 Task: Look for space in Valle Hermoso, Mexico from 10th July, 2023 to 25th July, 2023 for 3 adults, 1 child in price range Rs.15000 to Rs.25000. Place can be shared room with 2 bedrooms having 3 beds and 2 bathrooms. Property type can be house, flat, guest house. Amenities needed are: wifi, TV, free parkinig on premises, gym, breakfast. Booking option can be shelf check-in. Required host language is English.
Action: Mouse moved to (412, 86)
Screenshot: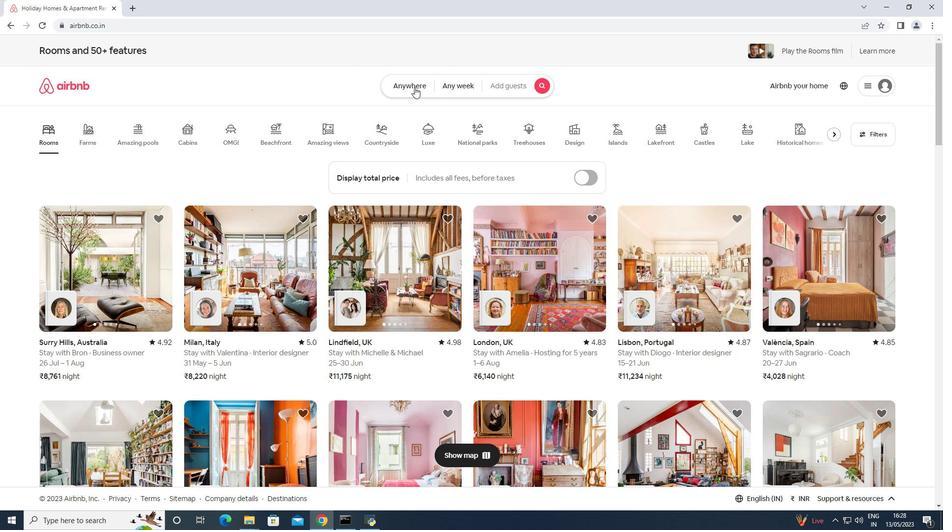 
Action: Mouse pressed left at (412, 86)
Screenshot: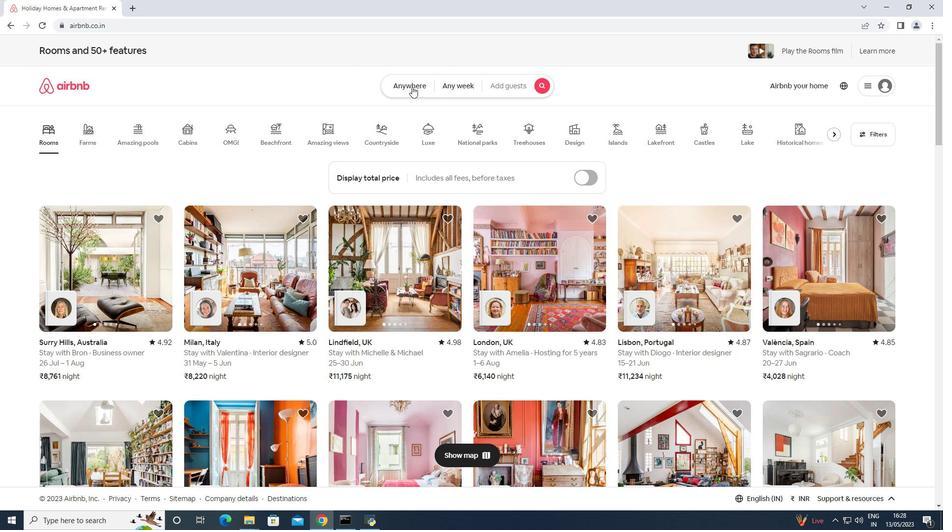 
Action: Mouse moved to (378, 126)
Screenshot: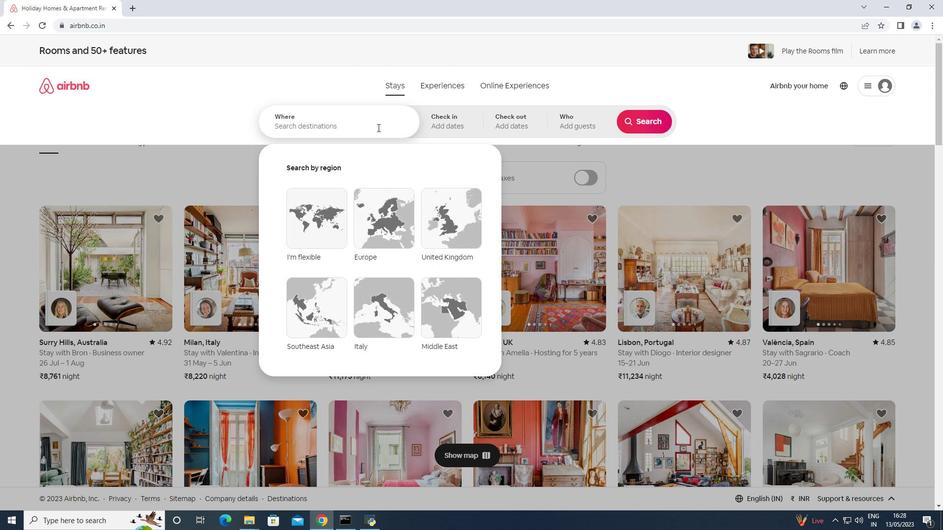 
Action: Mouse pressed left at (378, 126)
Screenshot: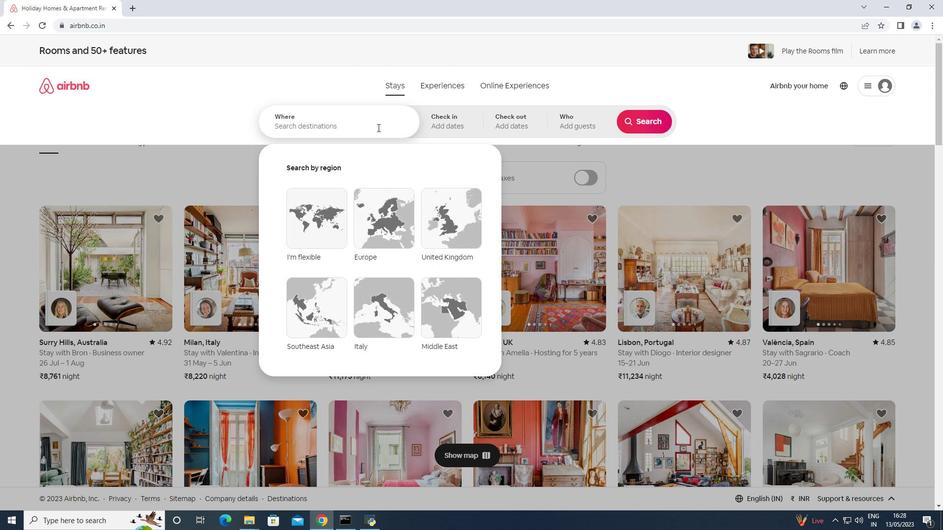 
Action: Key pressed <Key.shift>Valle<Key.space><Key.shift>Hermoso,<Key.space><Key.shift>Mexico<Key.enter>
Screenshot: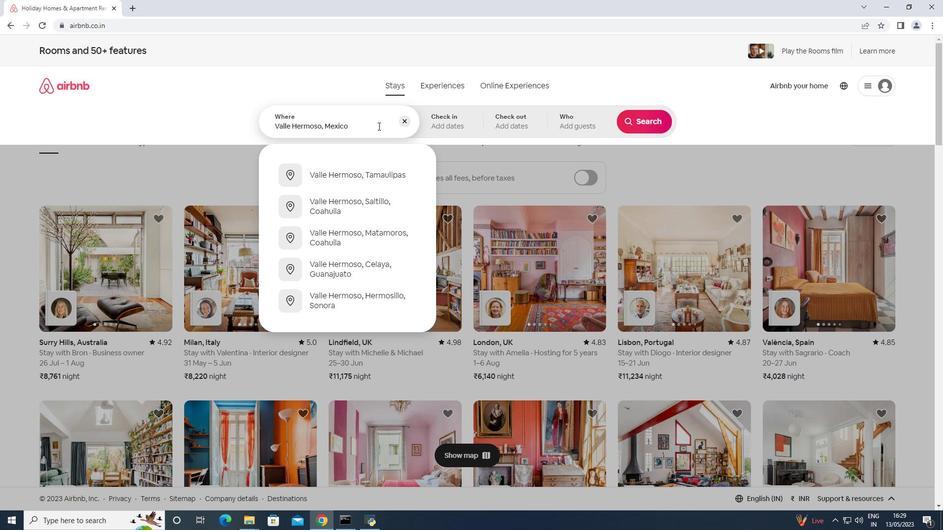 
Action: Mouse moved to (632, 271)
Screenshot: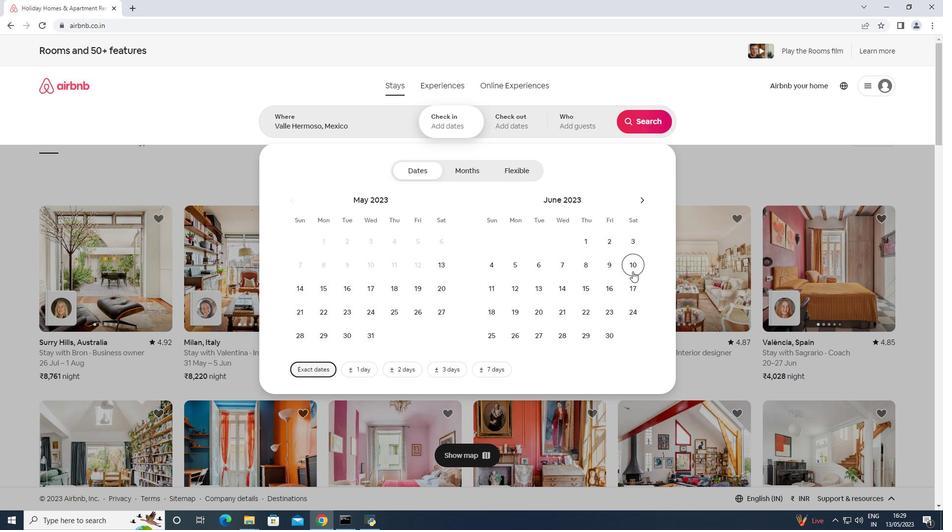 
Action: Mouse pressed left at (632, 271)
Screenshot: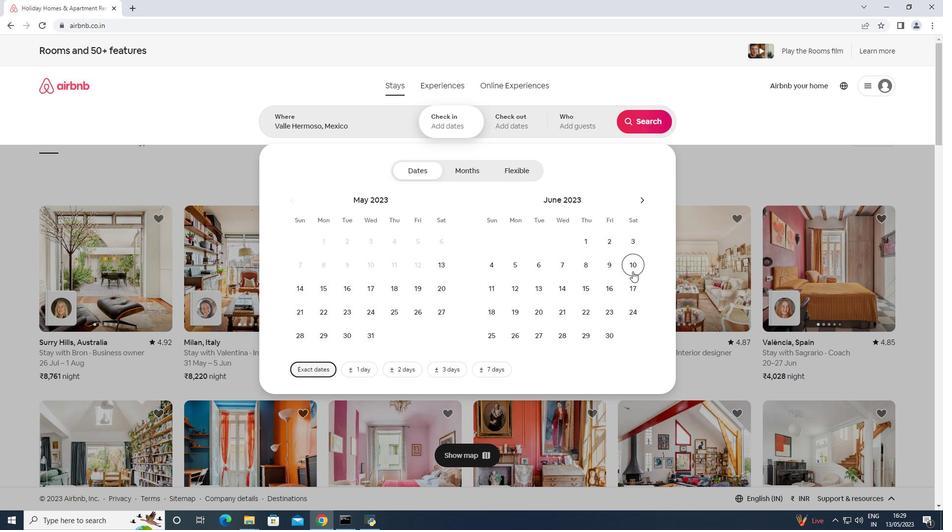 
Action: Mouse moved to (492, 330)
Screenshot: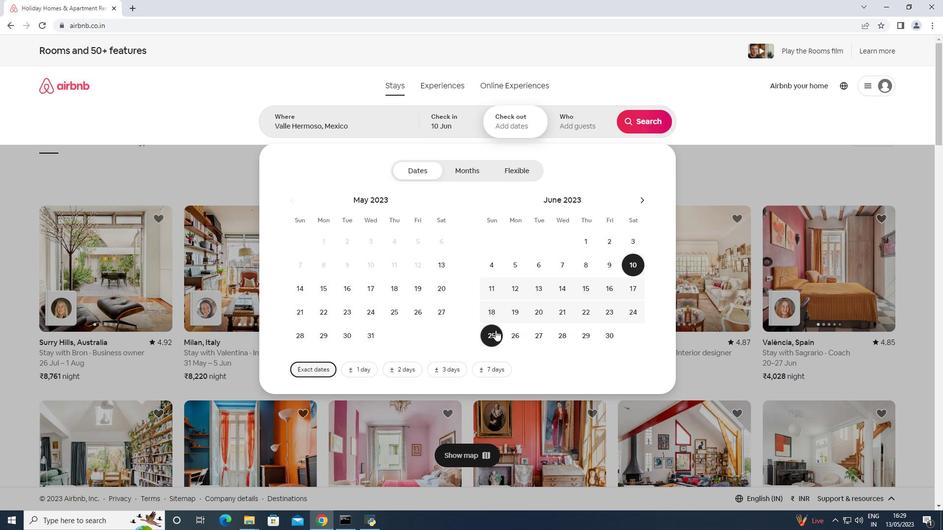 
Action: Mouse pressed left at (492, 330)
Screenshot: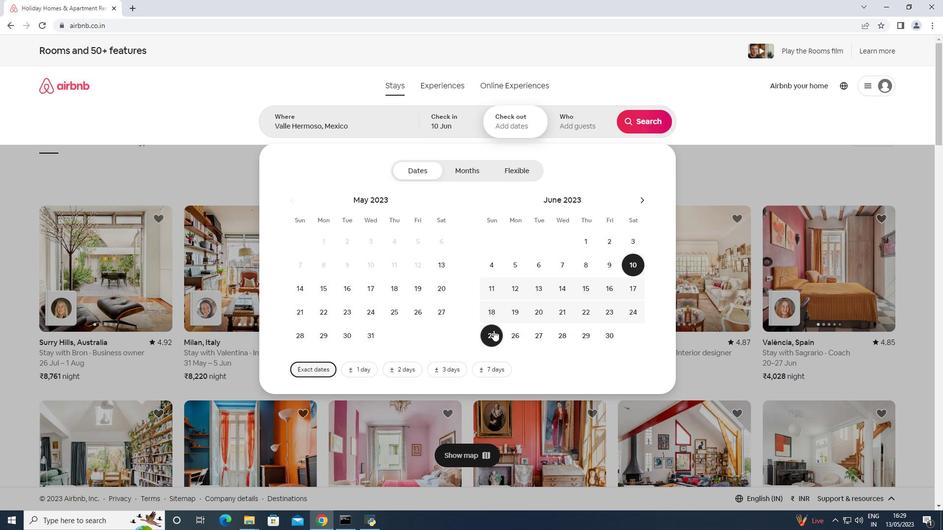 
Action: Mouse moved to (583, 131)
Screenshot: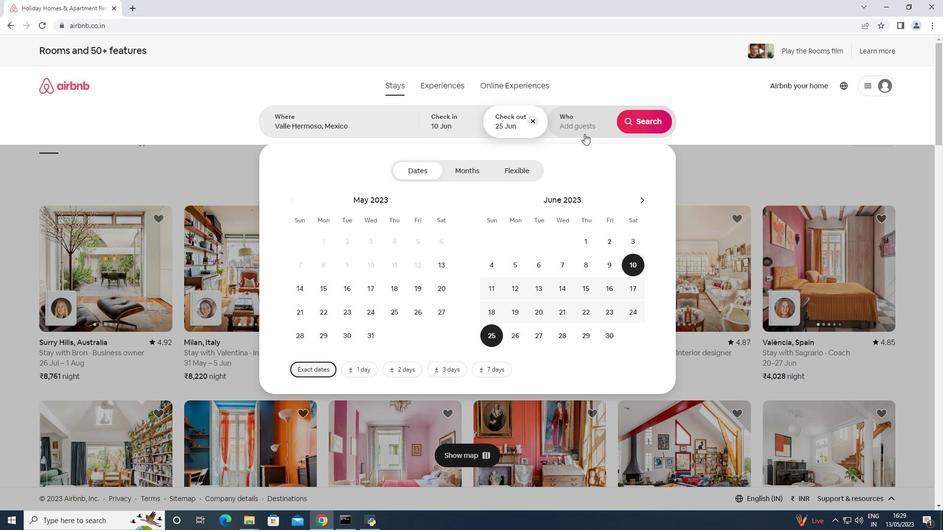 
Action: Mouse pressed left at (583, 131)
Screenshot: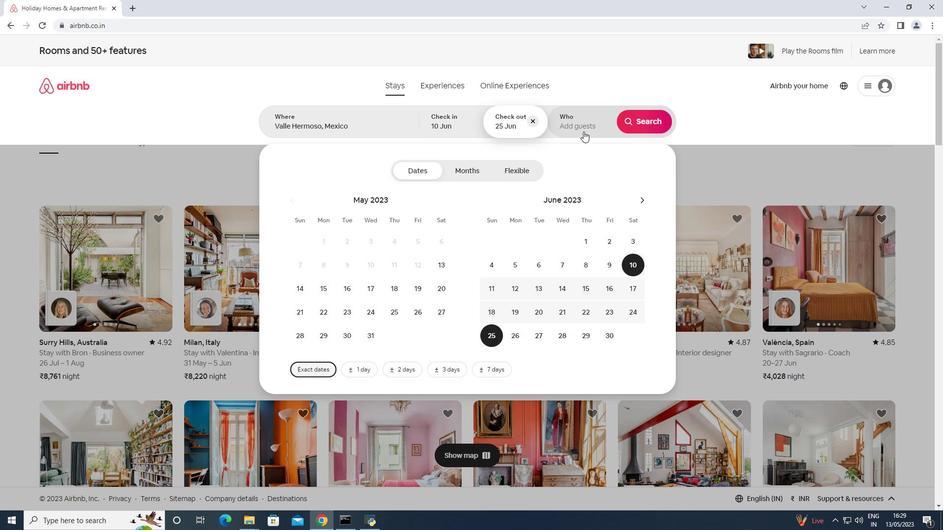 
Action: Mouse moved to (645, 170)
Screenshot: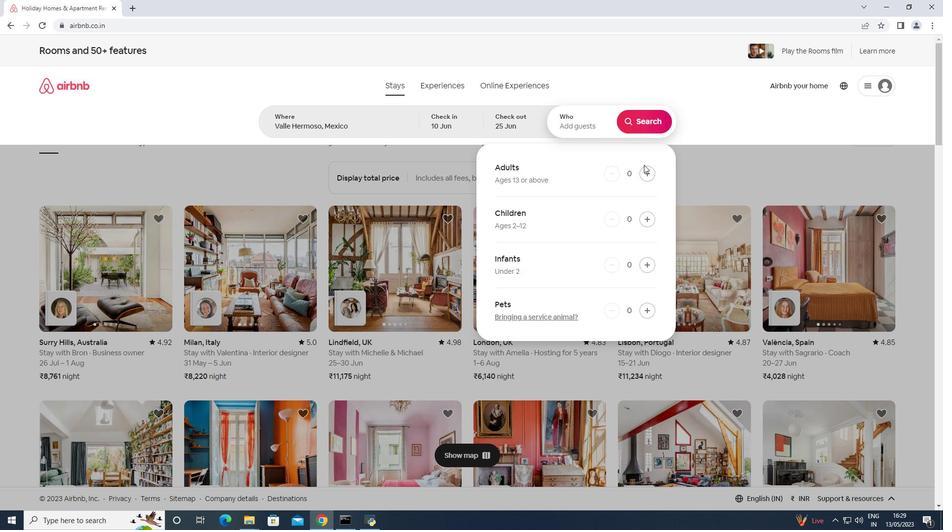 
Action: Mouse pressed left at (645, 170)
Screenshot: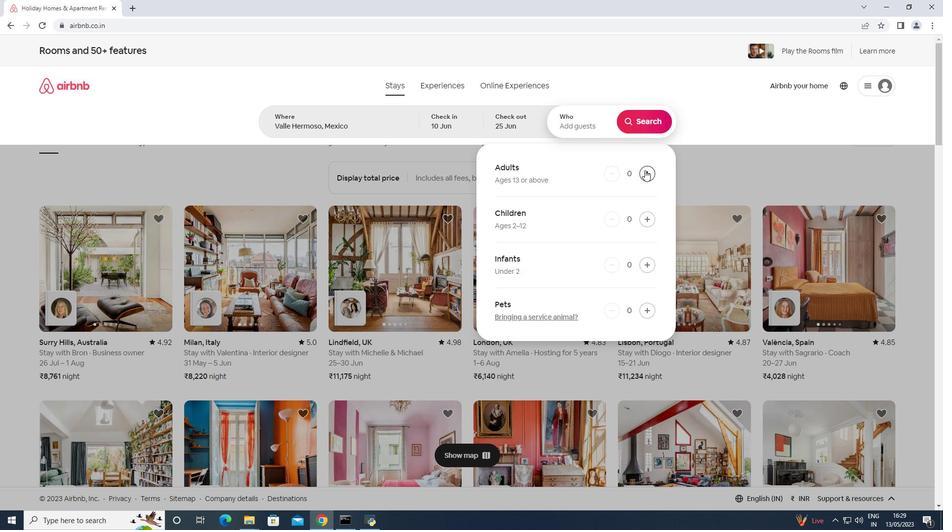
Action: Mouse pressed left at (645, 170)
Screenshot: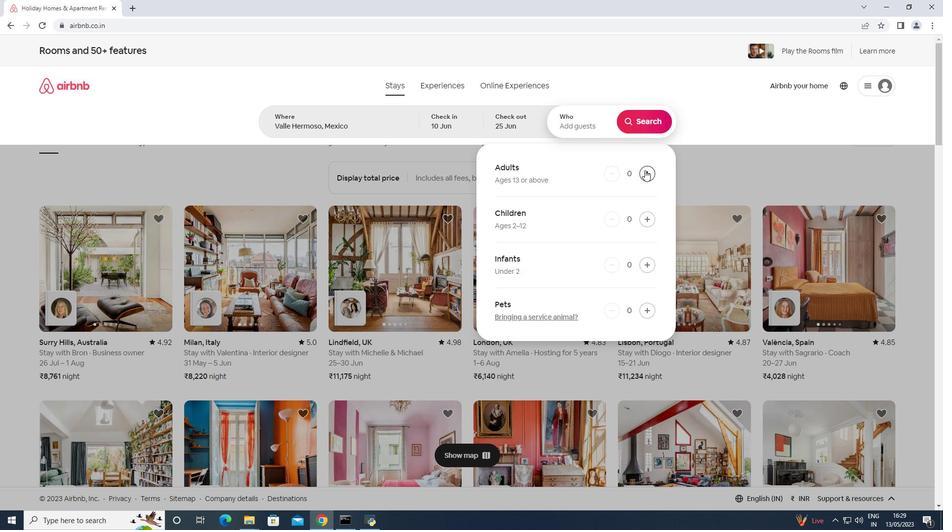 
Action: Mouse pressed left at (645, 170)
Screenshot: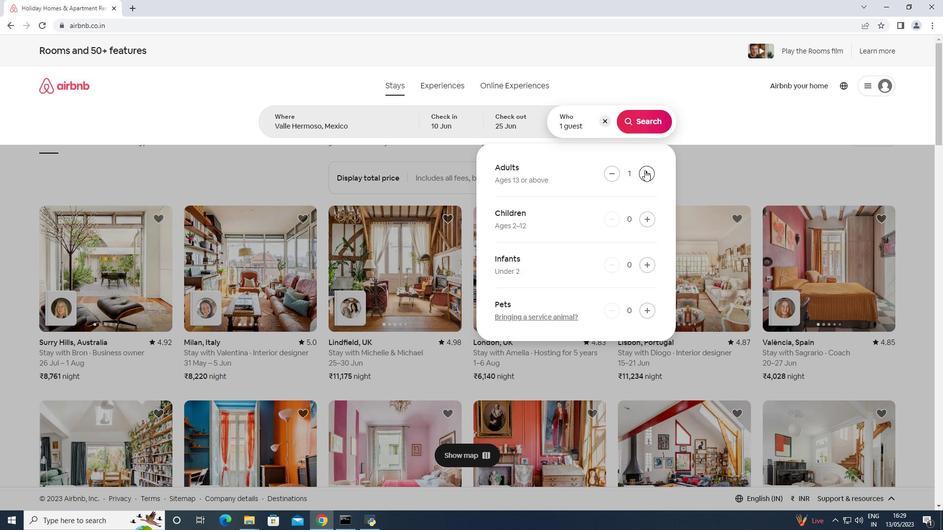 
Action: Mouse moved to (645, 221)
Screenshot: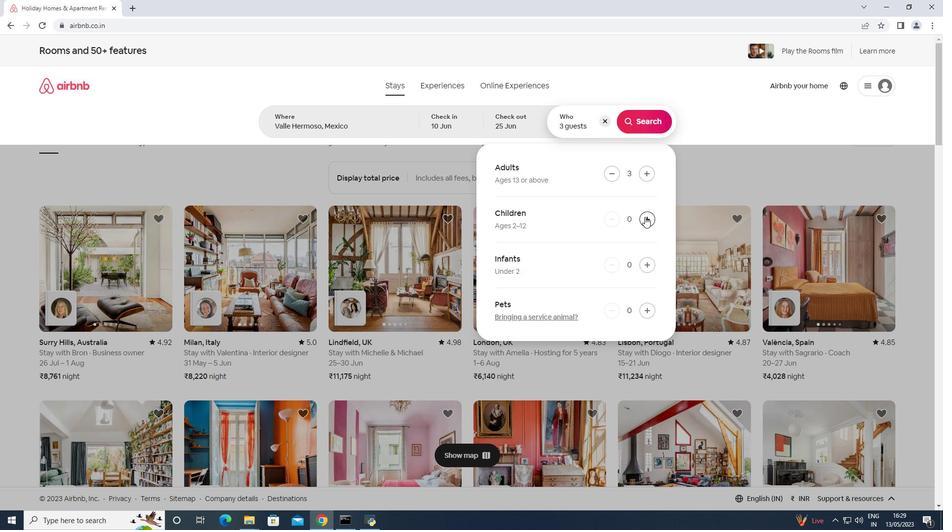 
Action: Mouse pressed left at (645, 221)
Screenshot: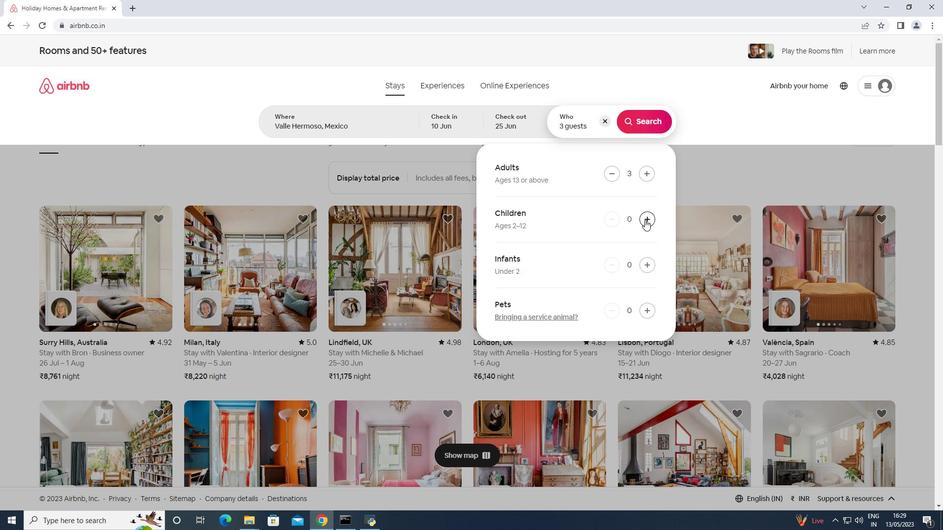 
Action: Mouse moved to (657, 115)
Screenshot: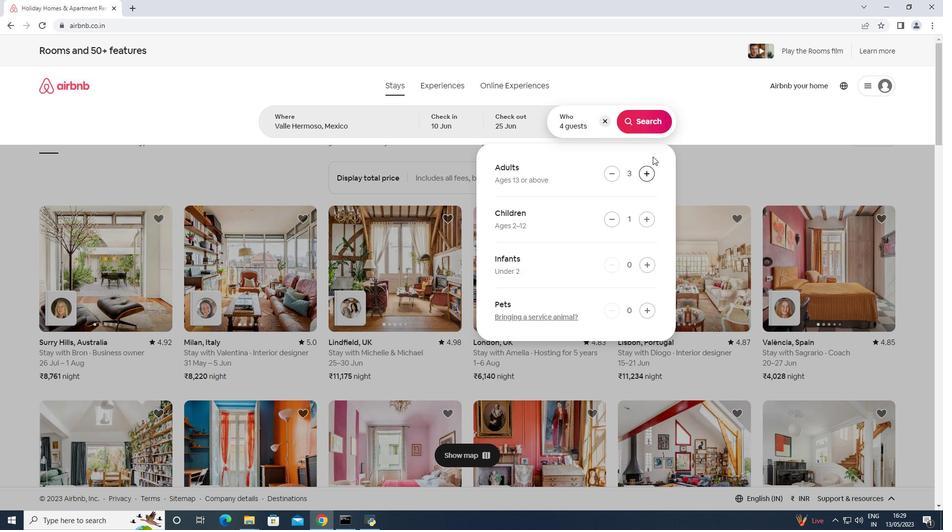 
Action: Mouse pressed left at (657, 115)
Screenshot: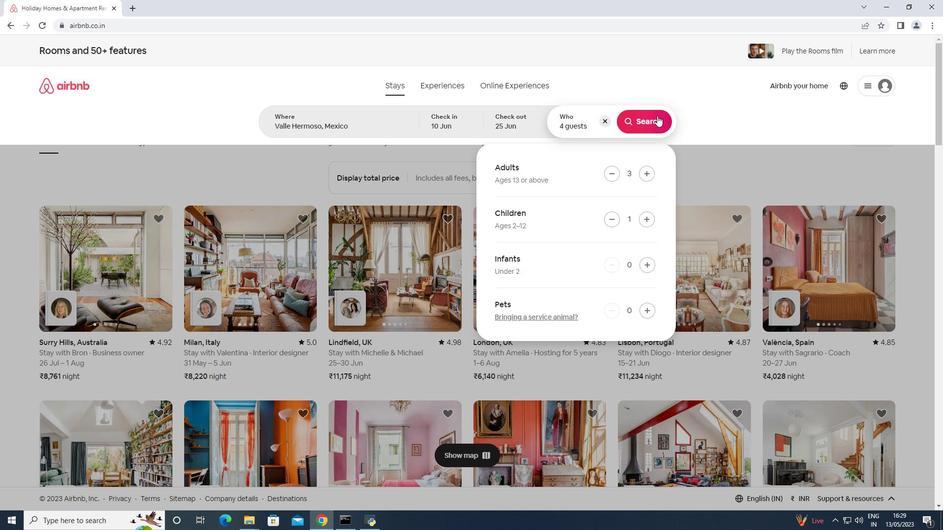 
Action: Mouse moved to (893, 88)
Screenshot: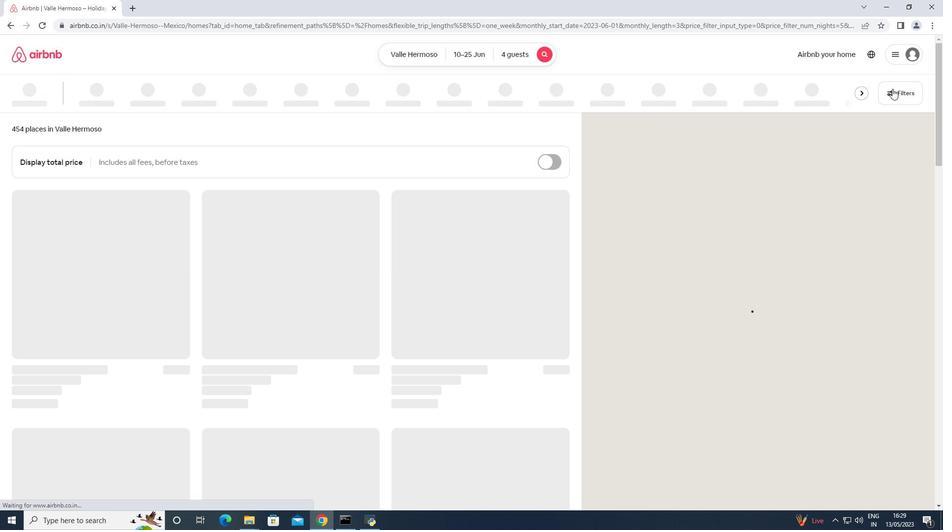 
Action: Mouse pressed left at (893, 88)
Screenshot: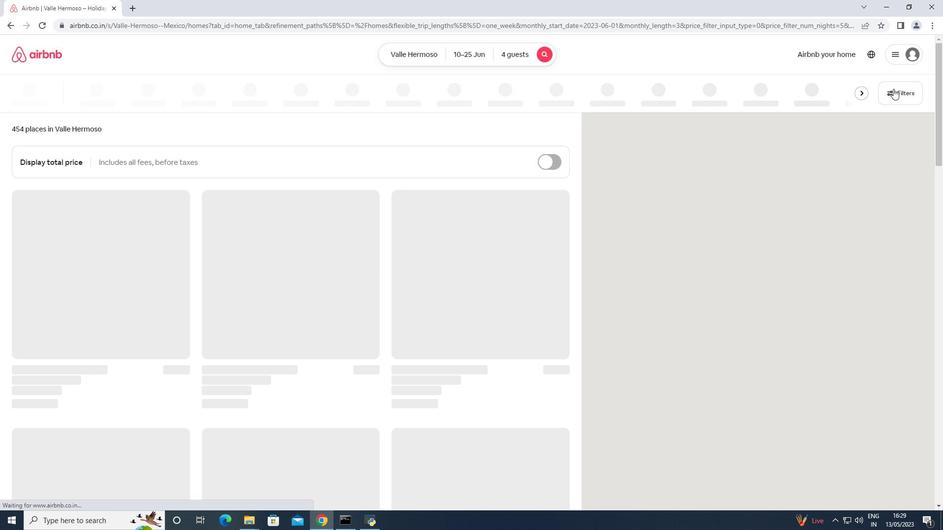 
Action: Mouse moved to (395, 337)
Screenshot: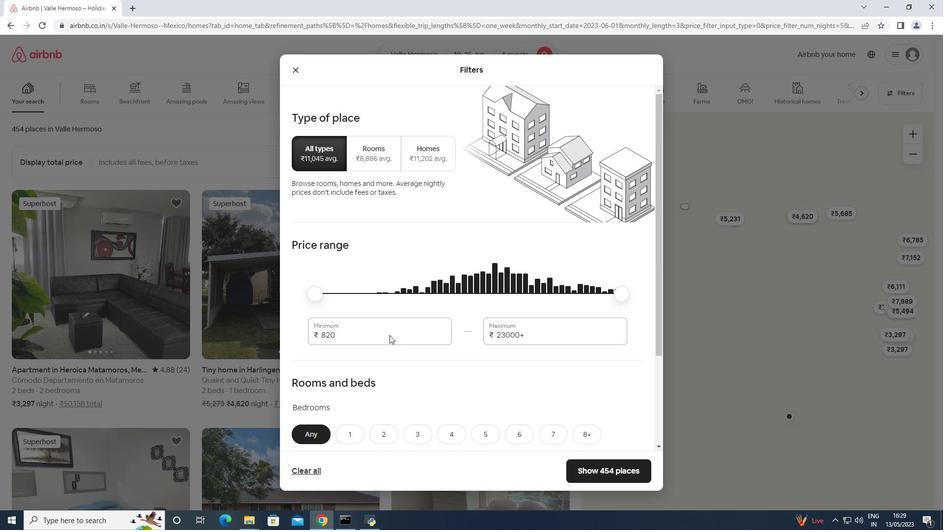 
Action: Mouse pressed left at (395, 337)
Screenshot: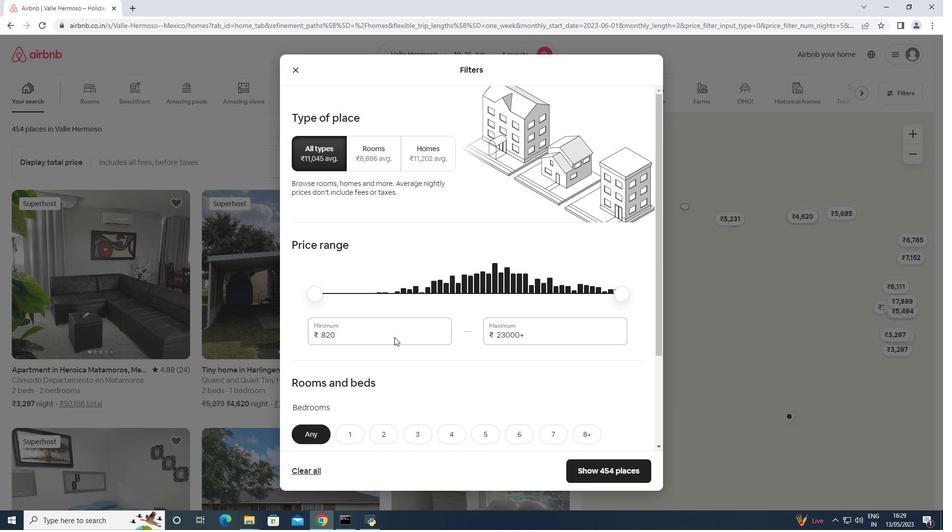 
Action: Mouse pressed left at (395, 337)
Screenshot: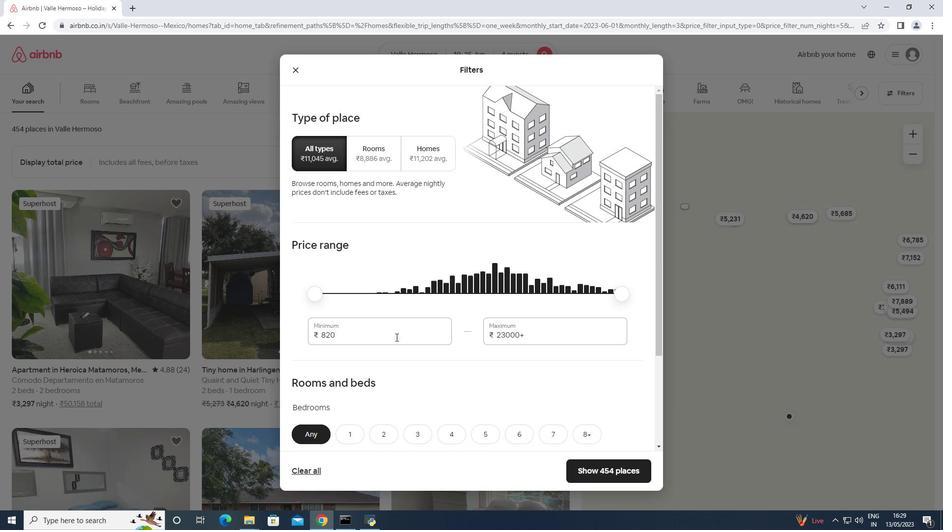 
Action: Mouse moved to (396, 336)
Screenshot: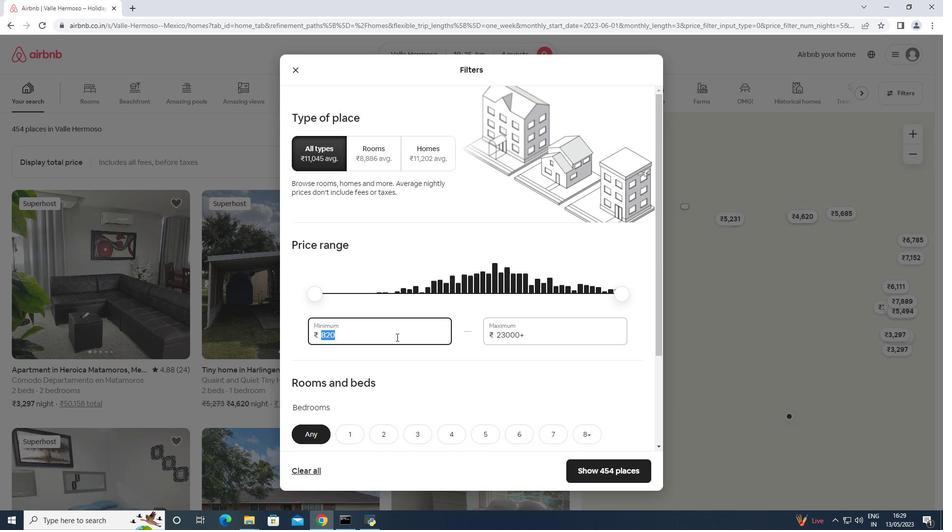 
Action: Key pressed 15000<Key.tab>25000
Screenshot: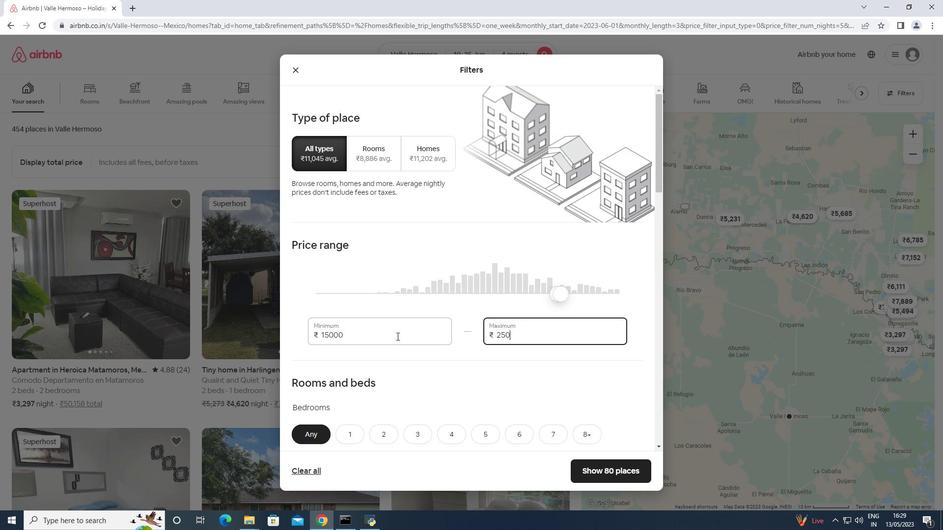 
Action: Mouse moved to (400, 336)
Screenshot: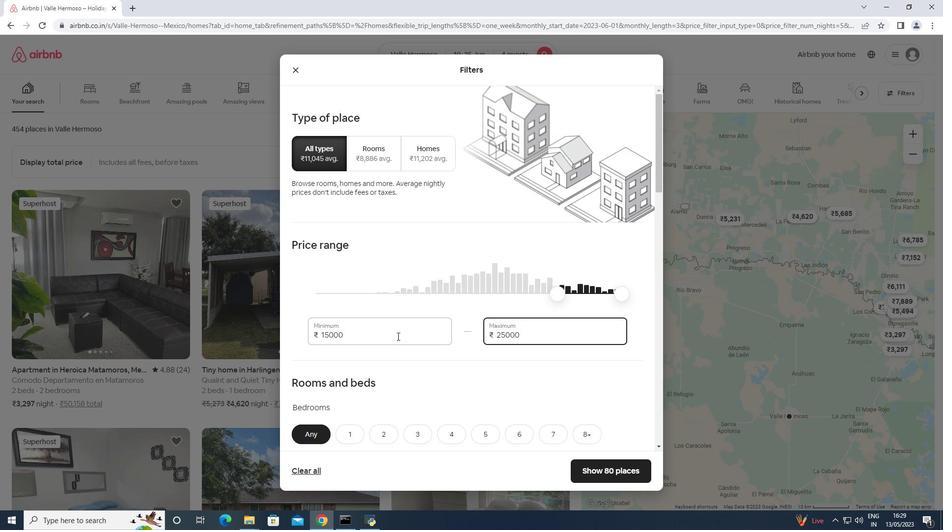 
Action: Mouse scrolled (400, 336) with delta (0, 0)
Screenshot: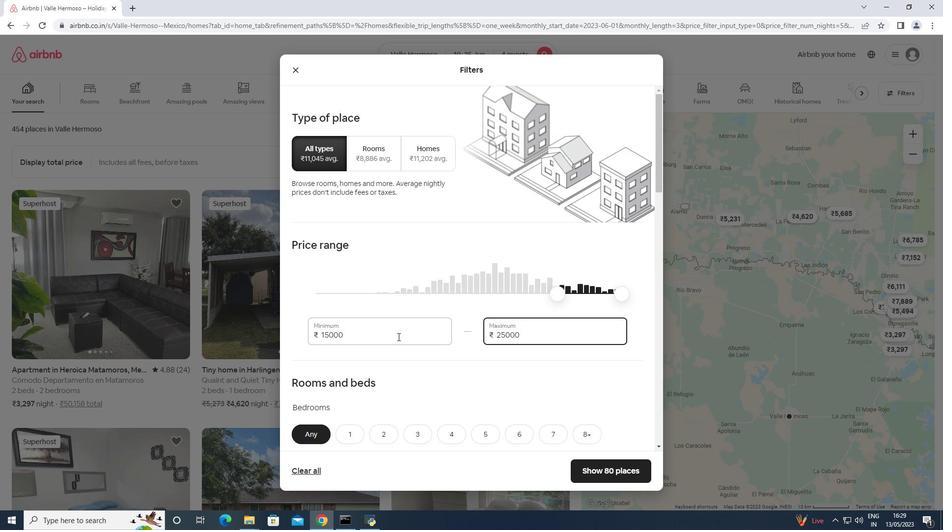 
Action: Mouse scrolled (400, 336) with delta (0, 0)
Screenshot: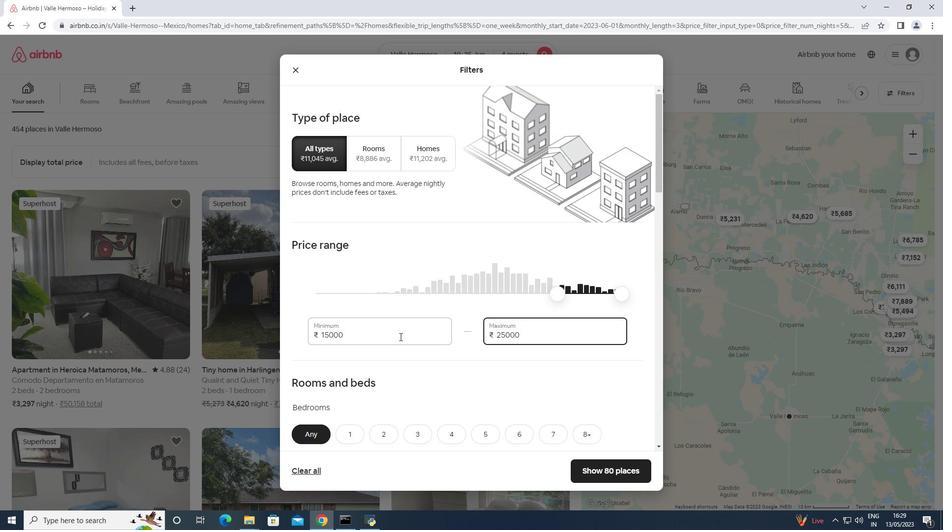 
Action: Mouse scrolled (400, 336) with delta (0, 0)
Screenshot: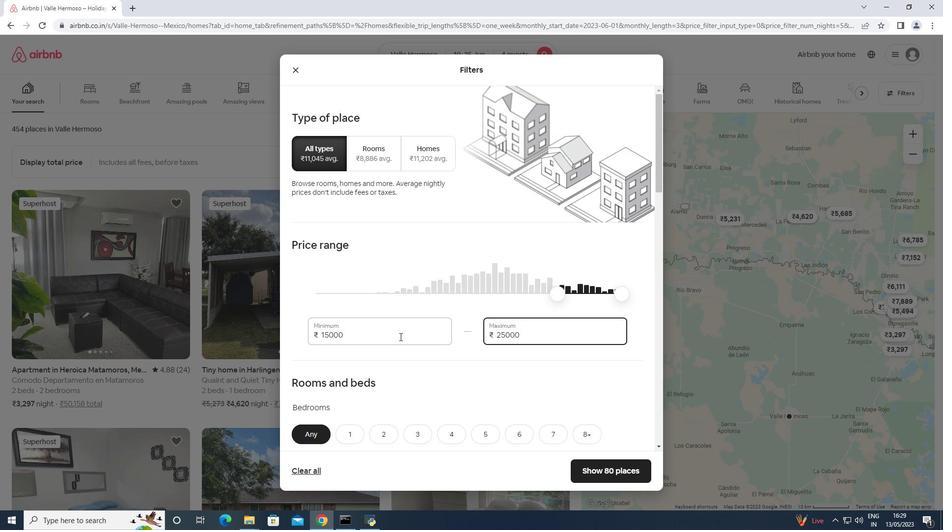 
Action: Mouse scrolled (400, 336) with delta (0, 0)
Screenshot: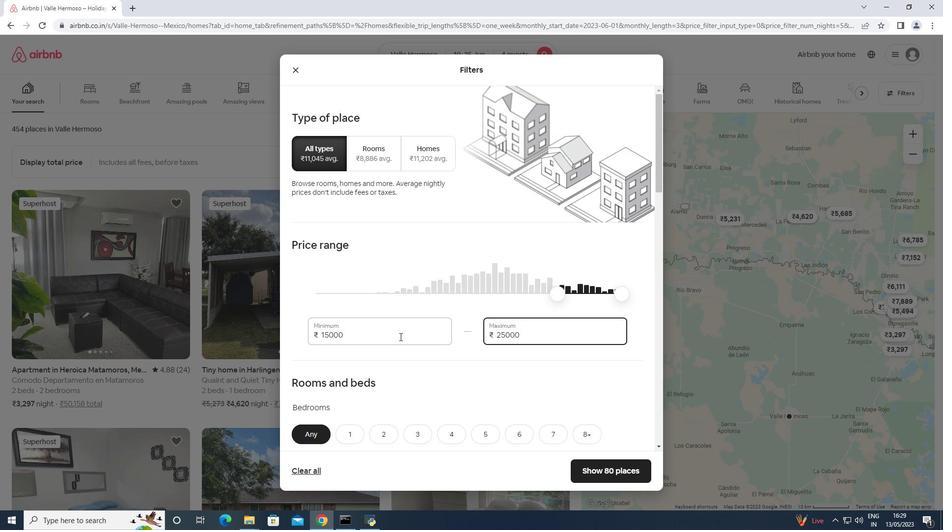 
Action: Mouse scrolled (400, 336) with delta (0, 0)
Screenshot: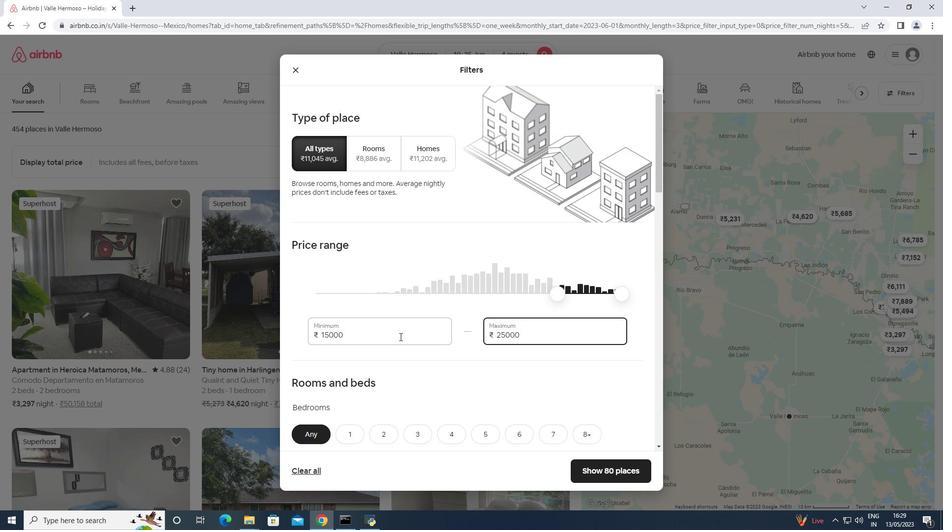 
Action: Mouse moved to (386, 188)
Screenshot: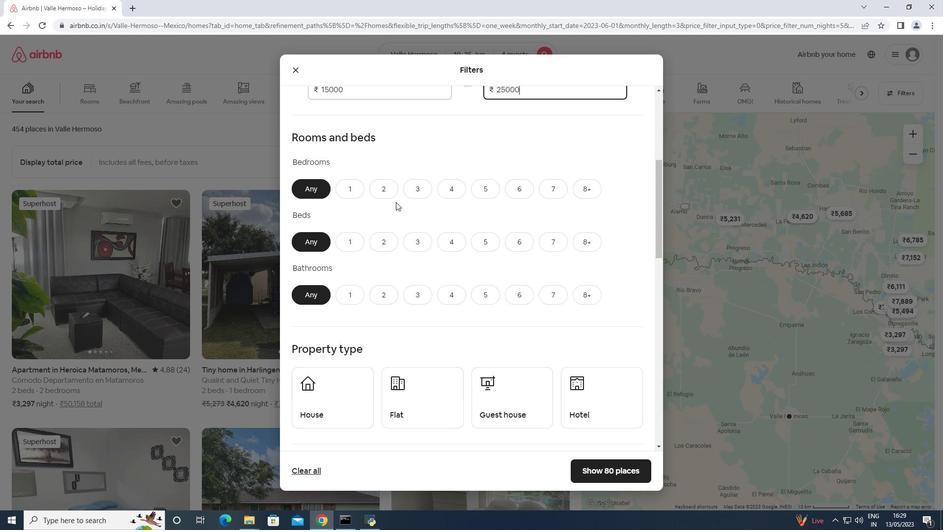 
Action: Mouse pressed left at (386, 188)
Screenshot: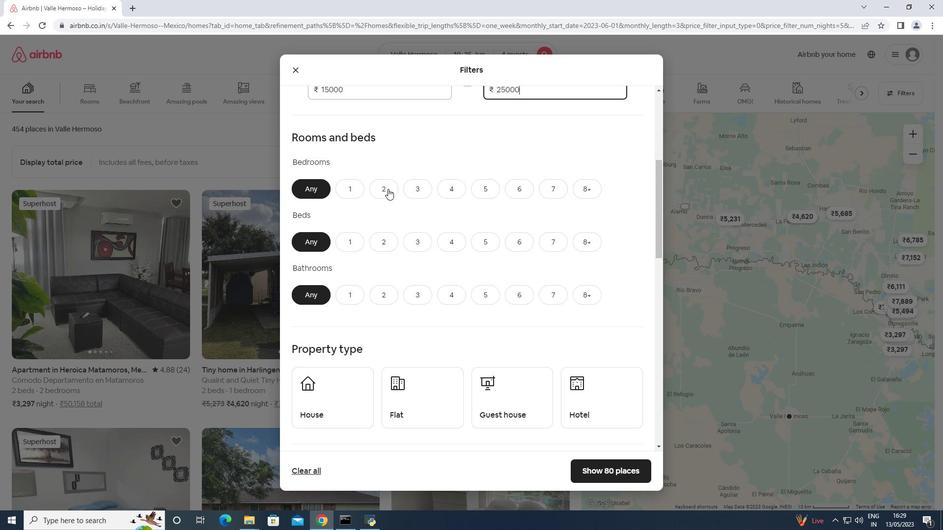 
Action: Mouse moved to (421, 244)
Screenshot: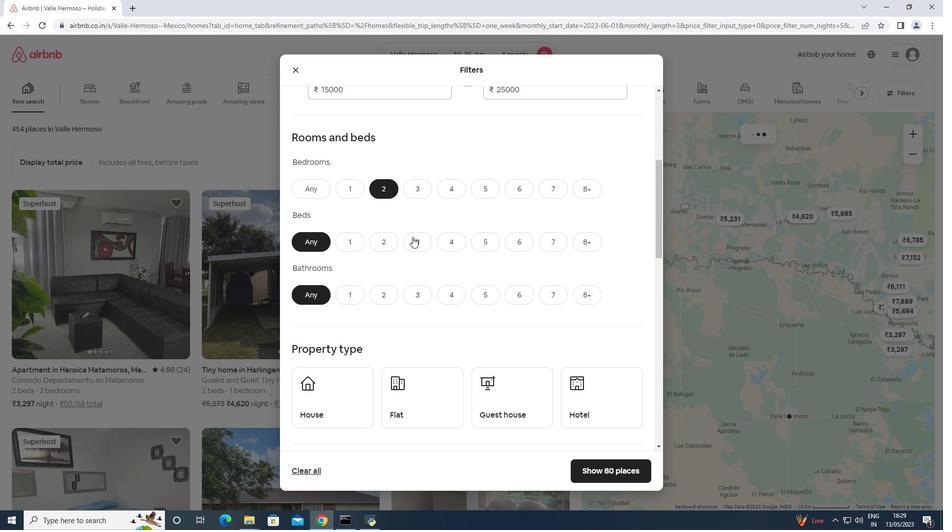 
Action: Mouse pressed left at (421, 244)
Screenshot: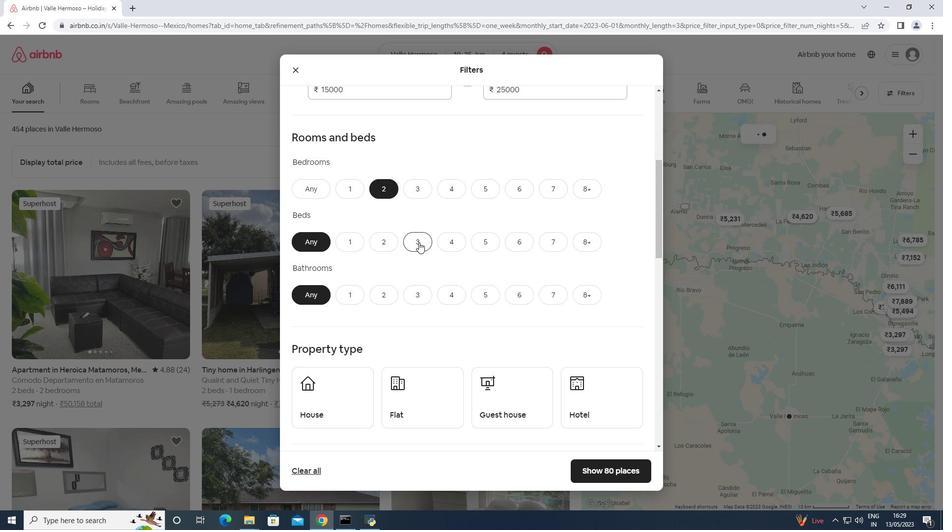 
Action: Mouse moved to (388, 293)
Screenshot: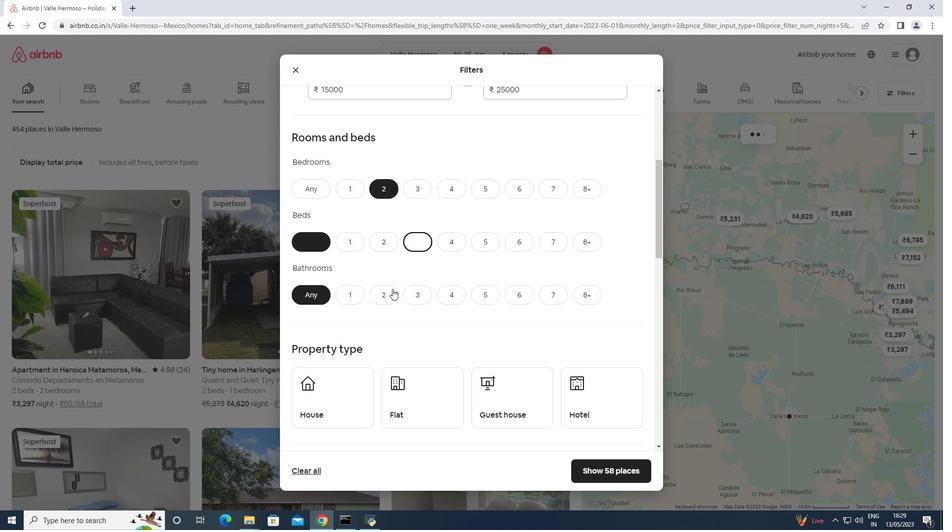 
Action: Mouse pressed left at (388, 293)
Screenshot: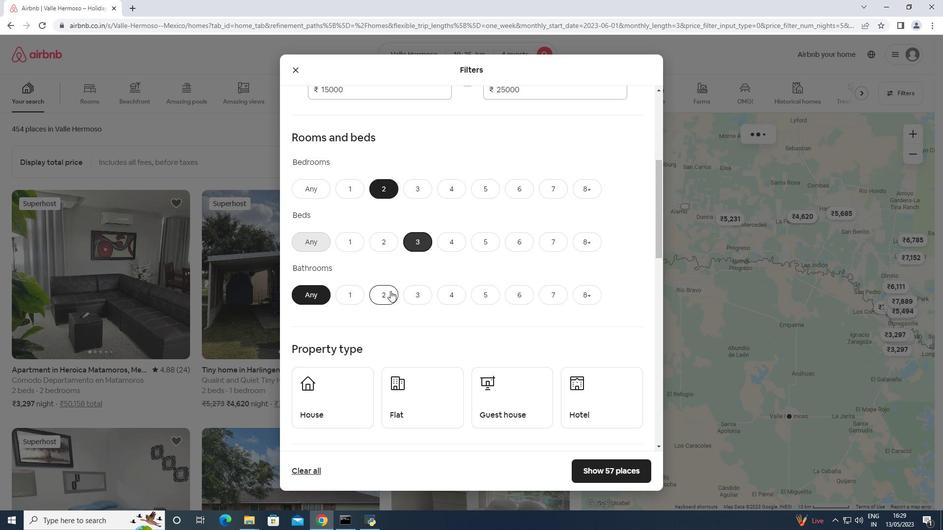 
Action: Mouse scrolled (388, 292) with delta (0, 0)
Screenshot: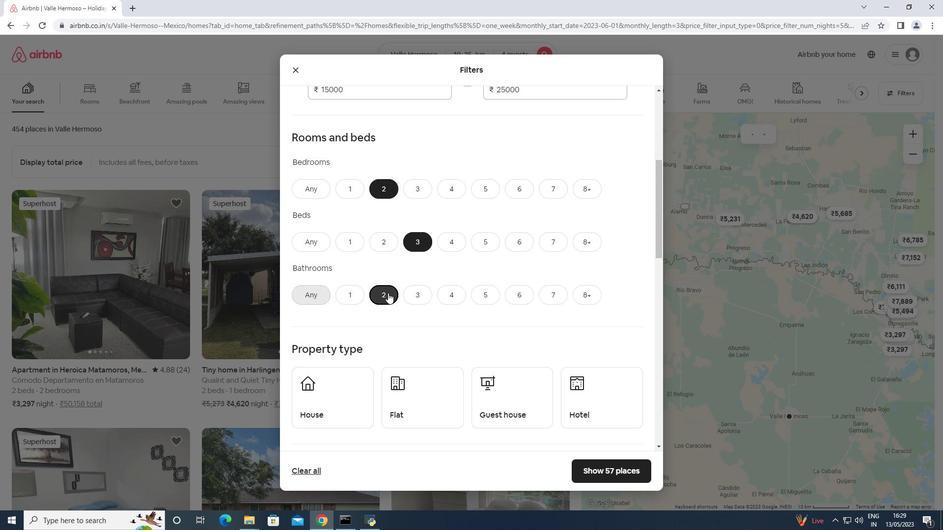 
Action: Mouse scrolled (388, 292) with delta (0, 0)
Screenshot: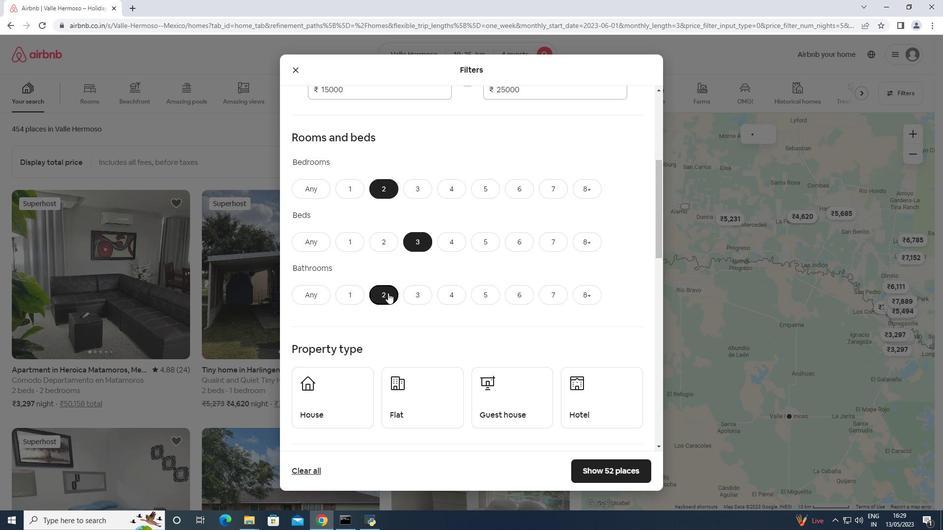 
Action: Mouse scrolled (388, 292) with delta (0, 0)
Screenshot: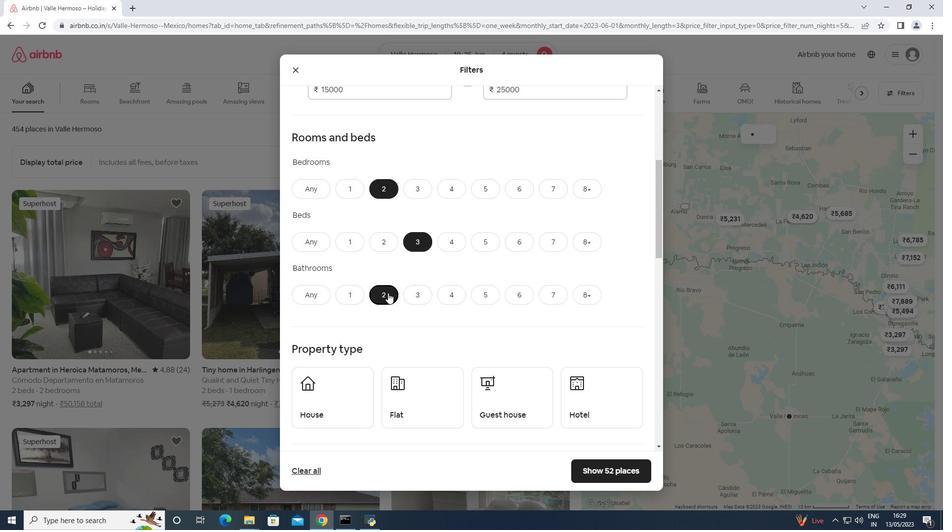 
Action: Mouse moved to (353, 271)
Screenshot: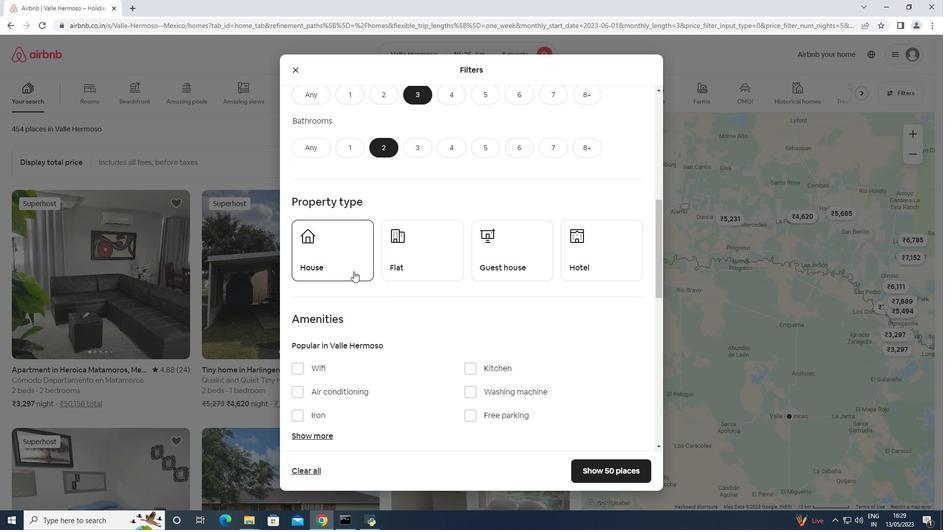 
Action: Mouse pressed left at (353, 271)
Screenshot: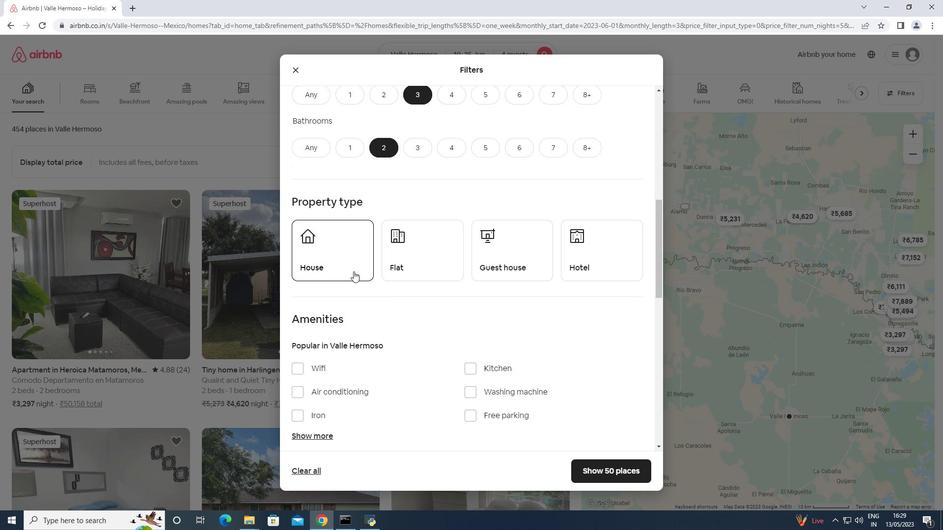
Action: Mouse moved to (422, 257)
Screenshot: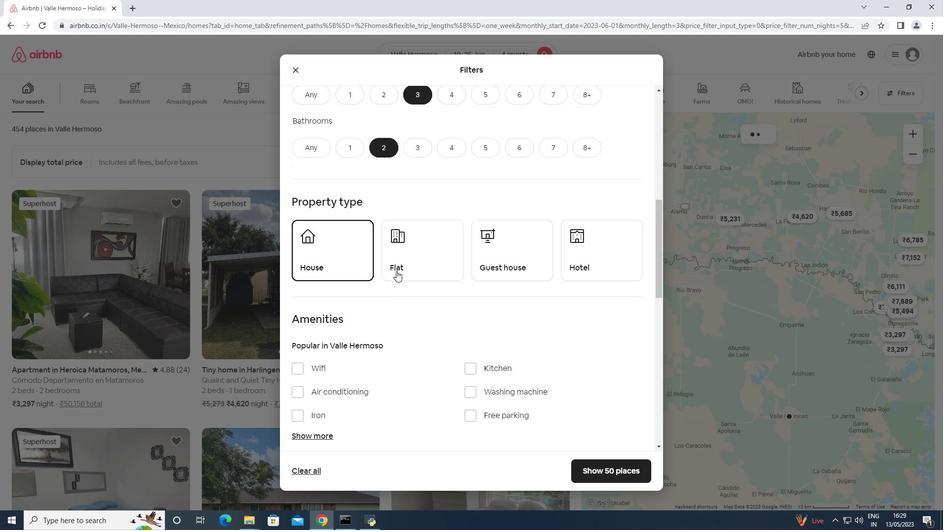 
Action: Mouse pressed left at (422, 257)
Screenshot: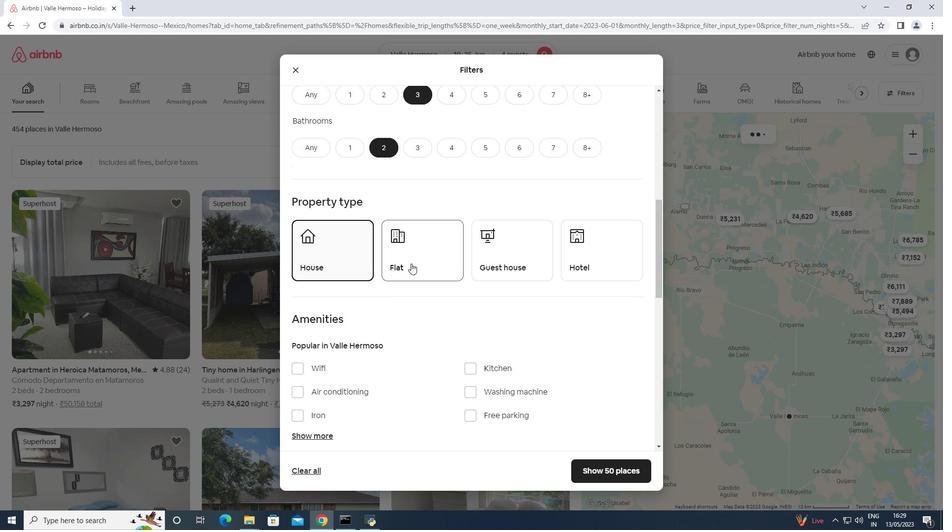 
Action: Mouse moved to (498, 253)
Screenshot: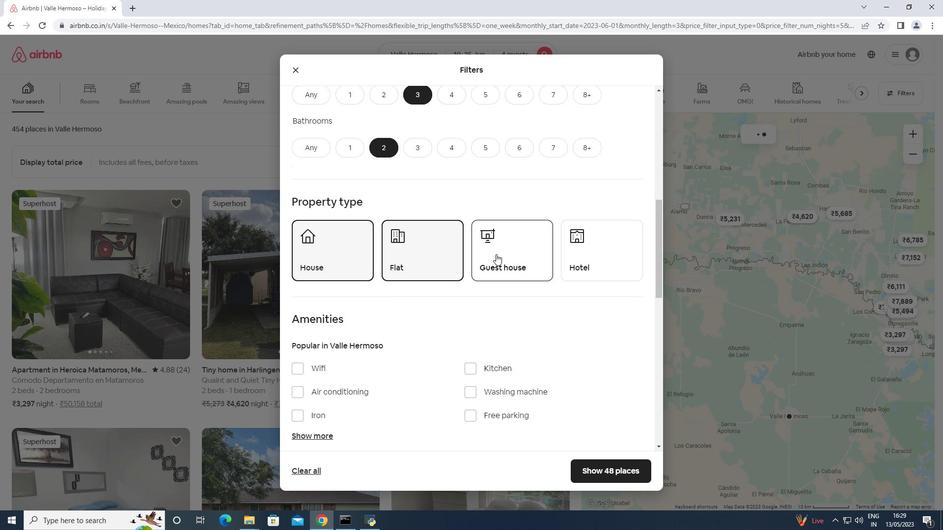 
Action: Mouse pressed left at (498, 253)
Screenshot: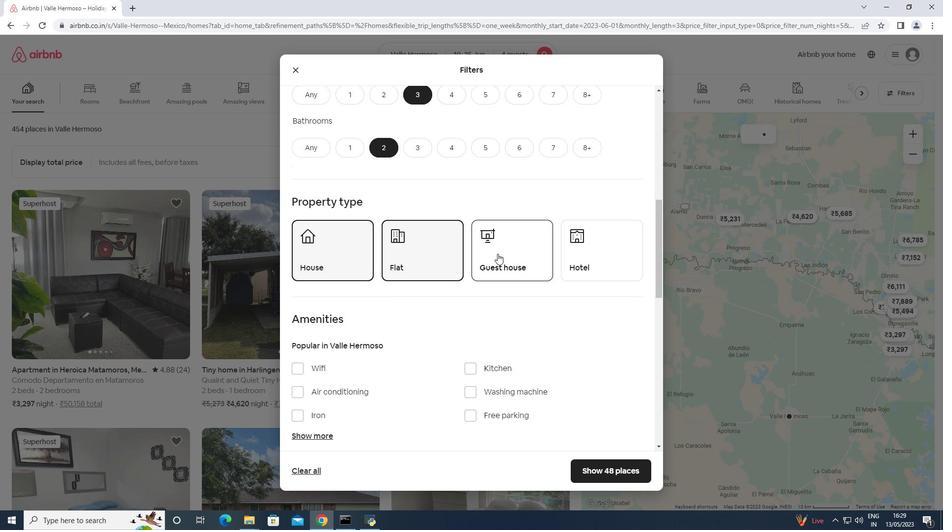 
Action: Mouse moved to (497, 253)
Screenshot: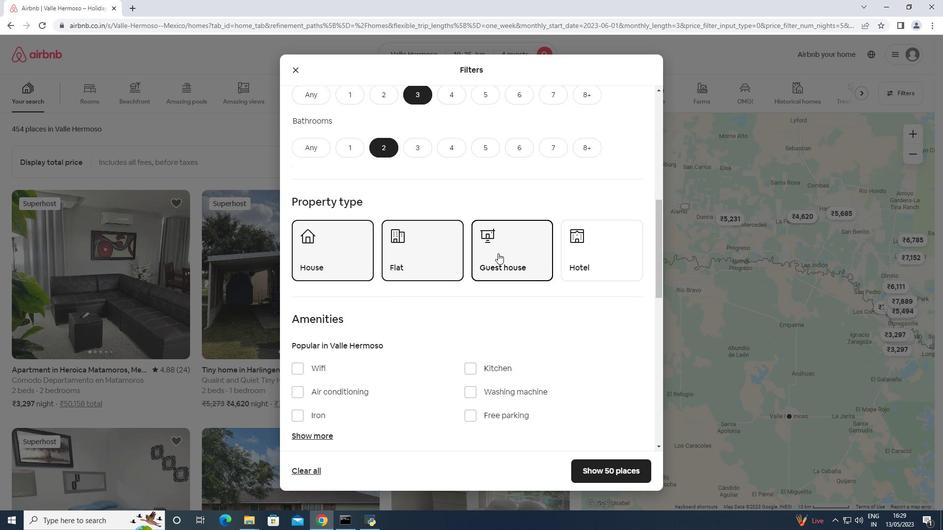 
Action: Mouse scrolled (497, 253) with delta (0, 0)
Screenshot: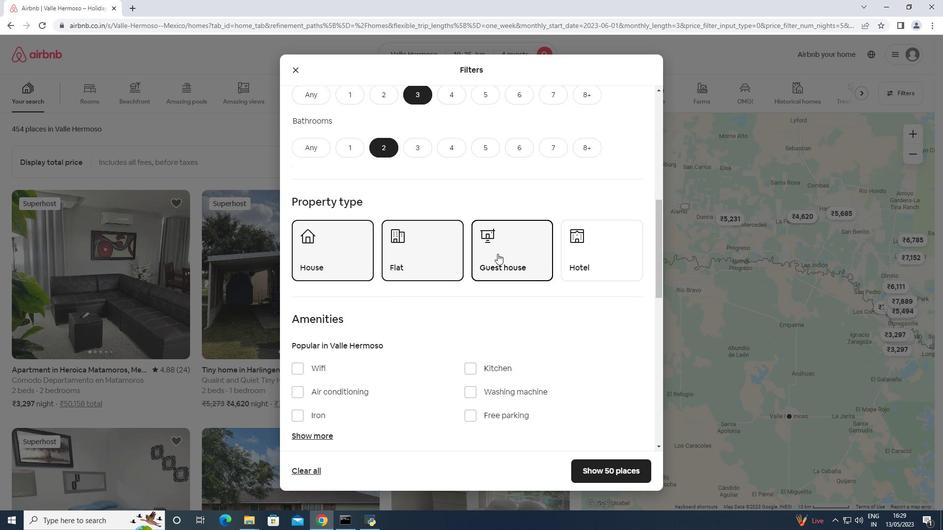 
Action: Mouse scrolled (497, 253) with delta (0, 0)
Screenshot: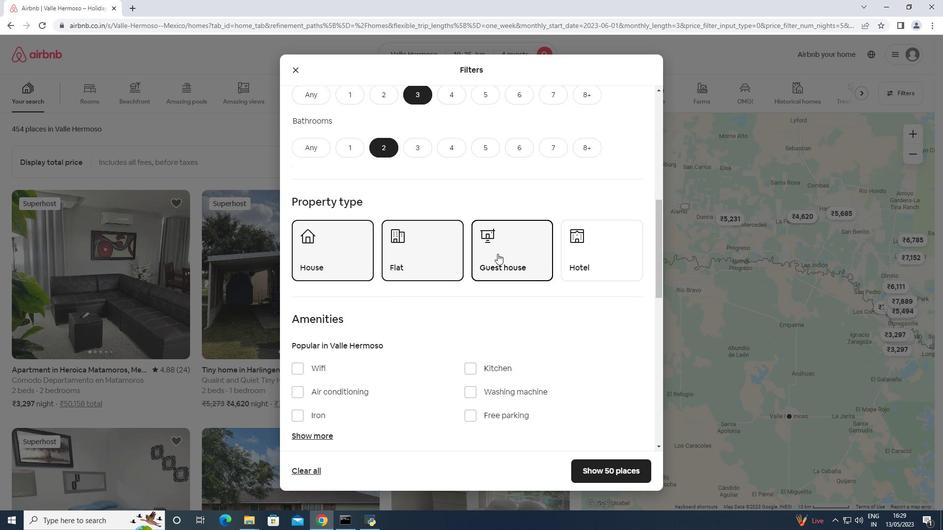 
Action: Mouse moved to (334, 266)
Screenshot: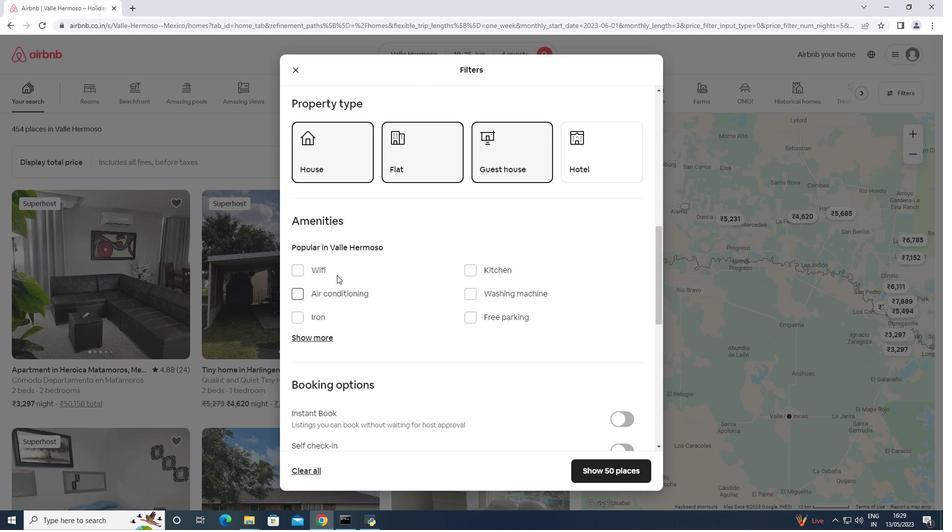 
Action: Mouse pressed left at (334, 266)
Screenshot: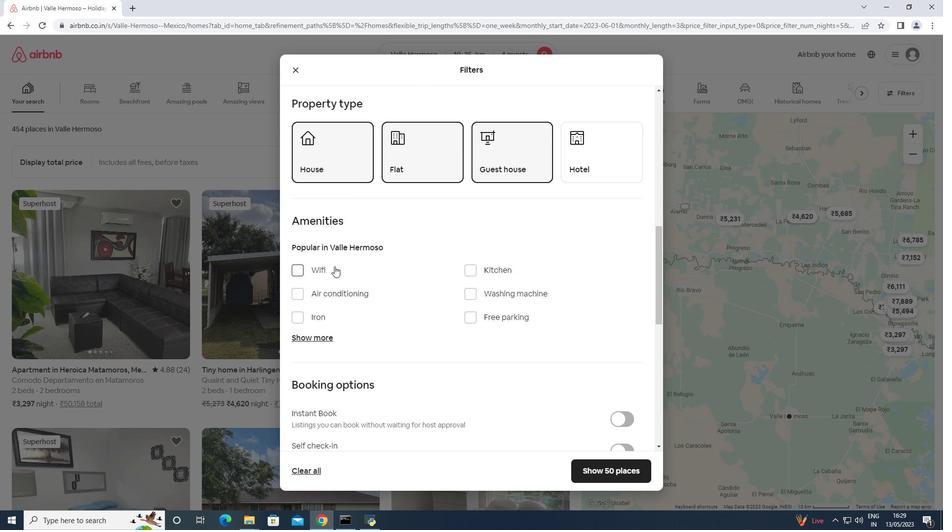 
Action: Mouse moved to (320, 334)
Screenshot: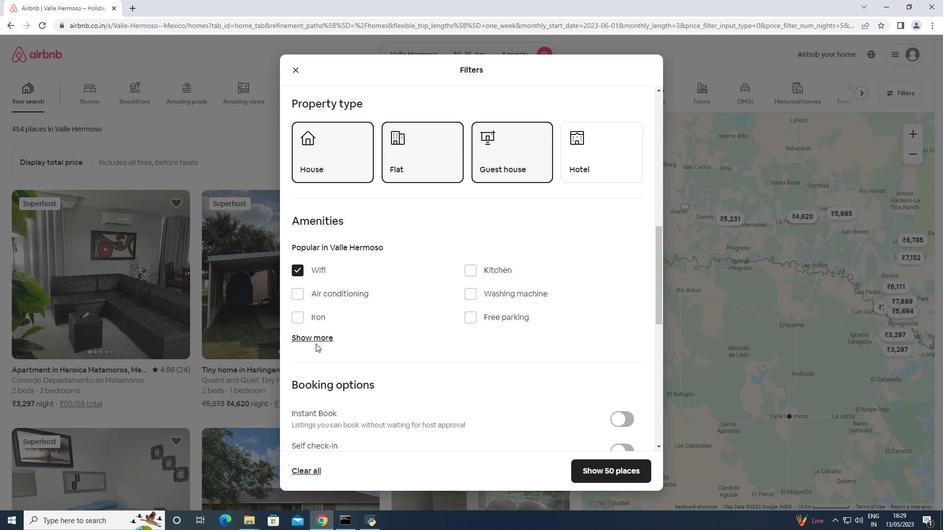 
Action: Mouse pressed left at (320, 334)
Screenshot: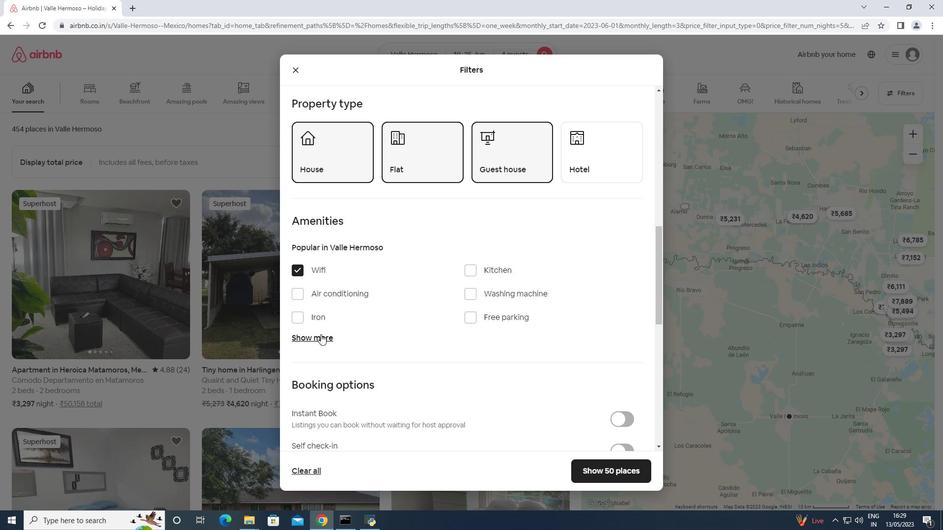 
Action: Mouse moved to (512, 318)
Screenshot: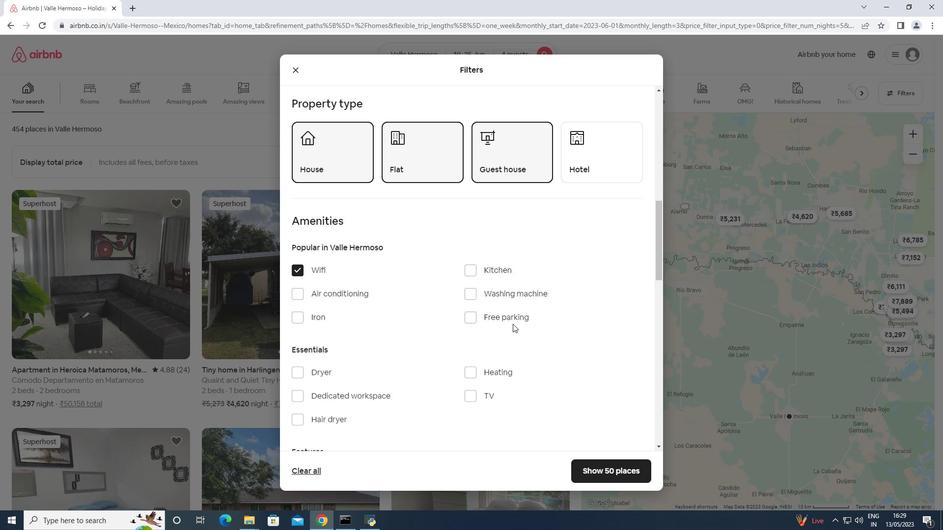 
Action: Mouse pressed left at (512, 318)
Screenshot: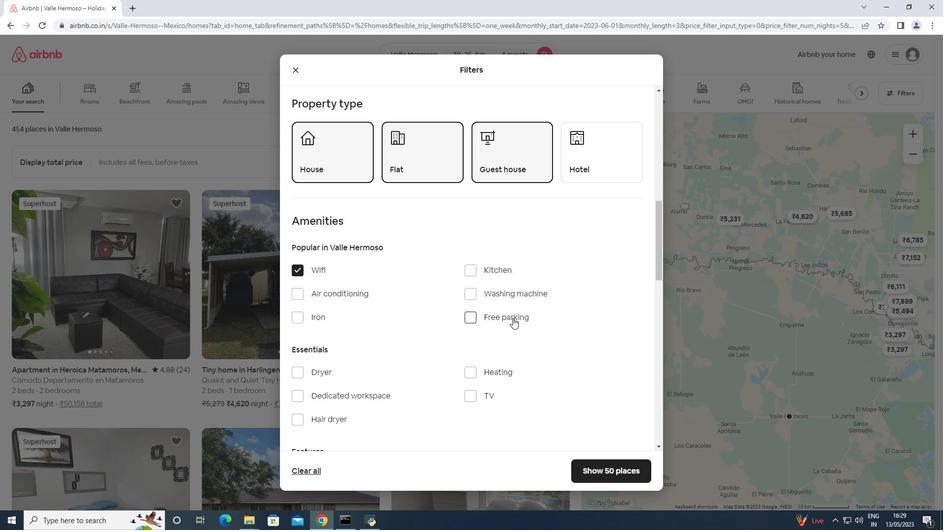 
Action: Mouse moved to (478, 394)
Screenshot: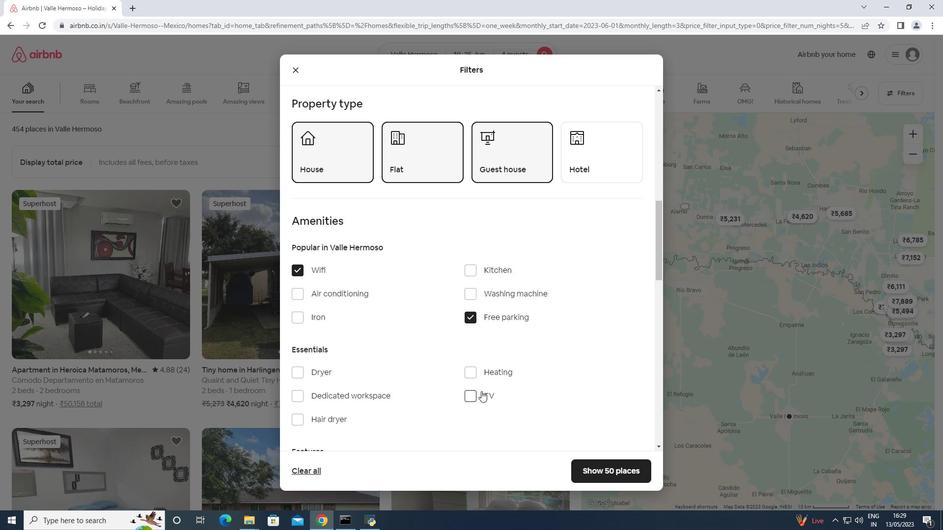 
Action: Mouse pressed left at (478, 394)
Screenshot: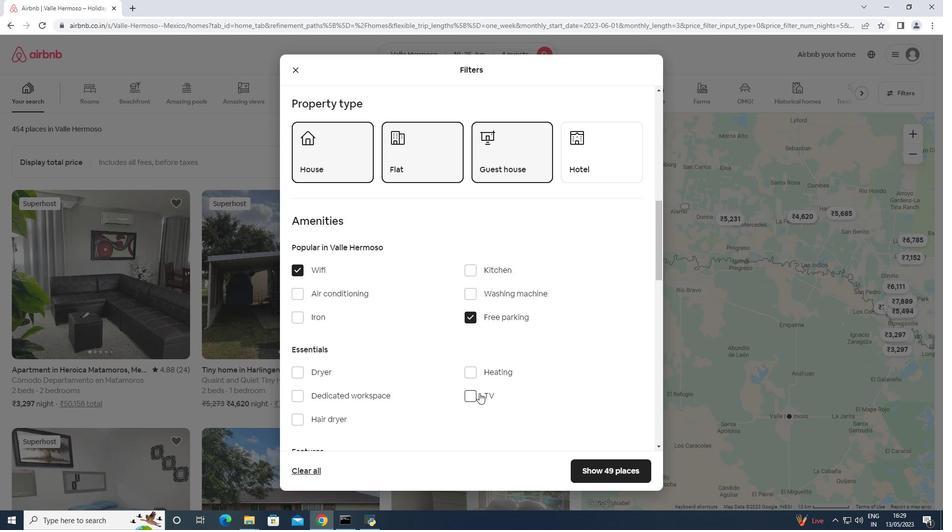 
Action: Mouse moved to (480, 391)
Screenshot: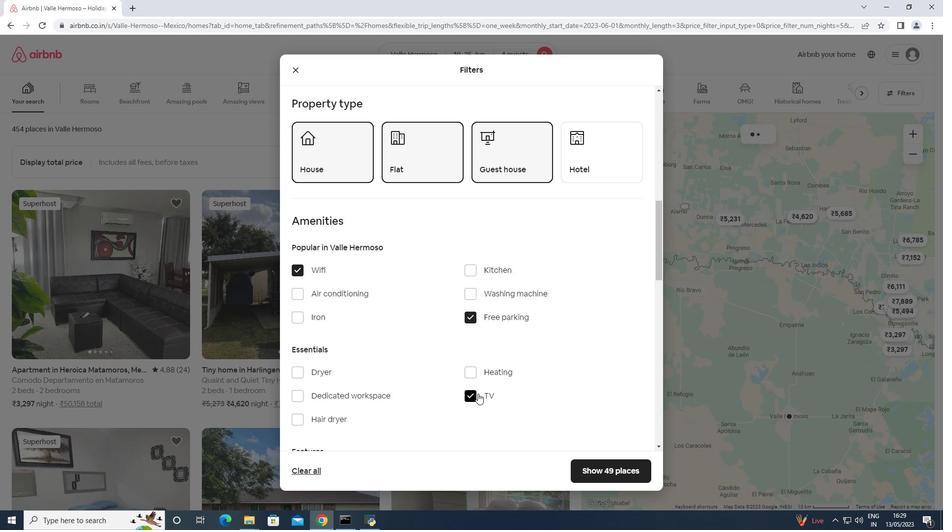 
Action: Mouse scrolled (480, 390) with delta (0, 0)
Screenshot: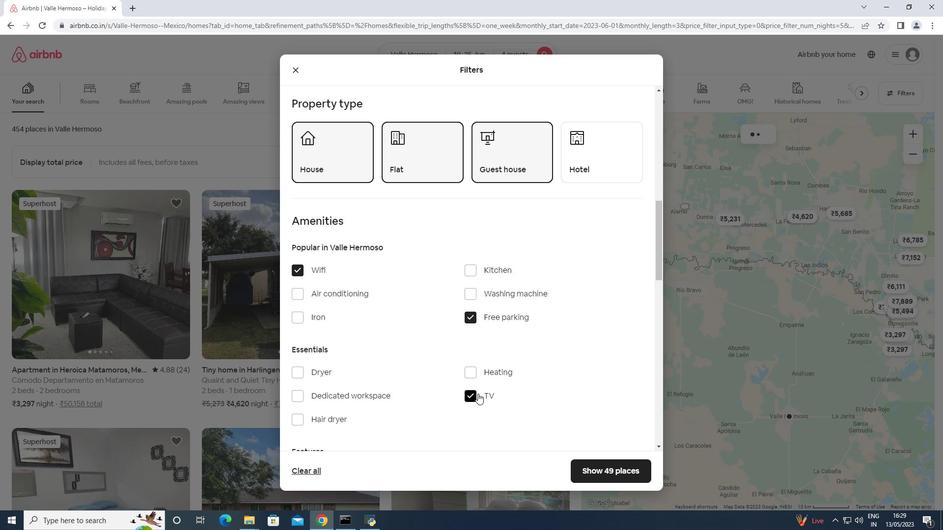
Action: Mouse scrolled (480, 390) with delta (0, 0)
Screenshot: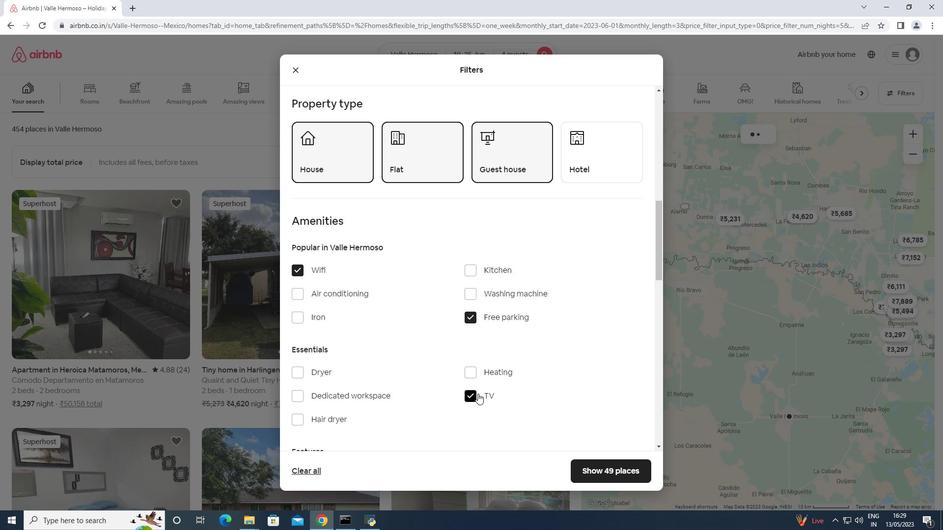 
Action: Mouse scrolled (480, 390) with delta (0, 0)
Screenshot: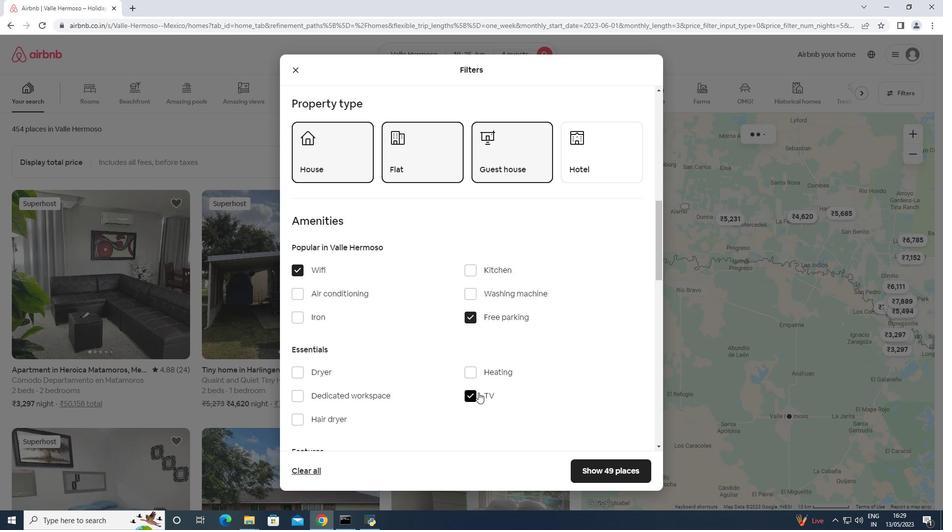 
Action: Mouse moved to (361, 380)
Screenshot: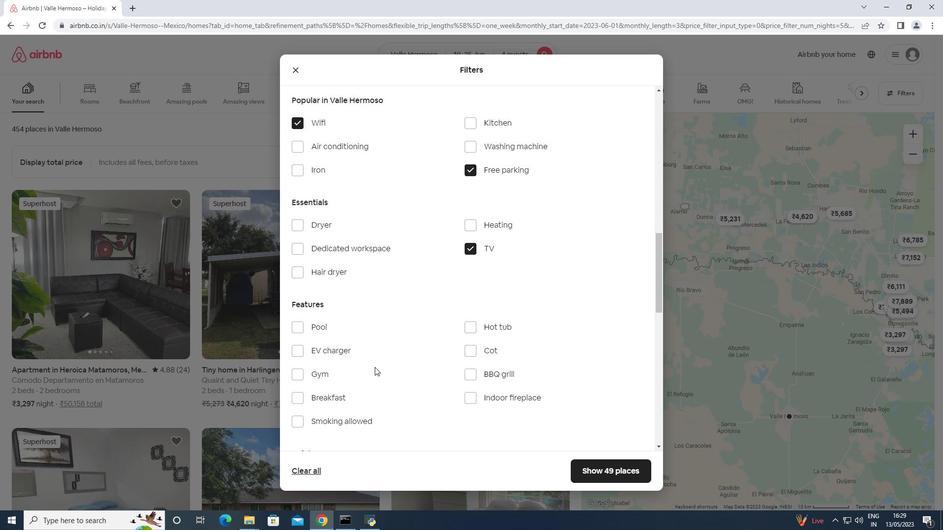 
Action: Mouse pressed left at (361, 380)
Screenshot: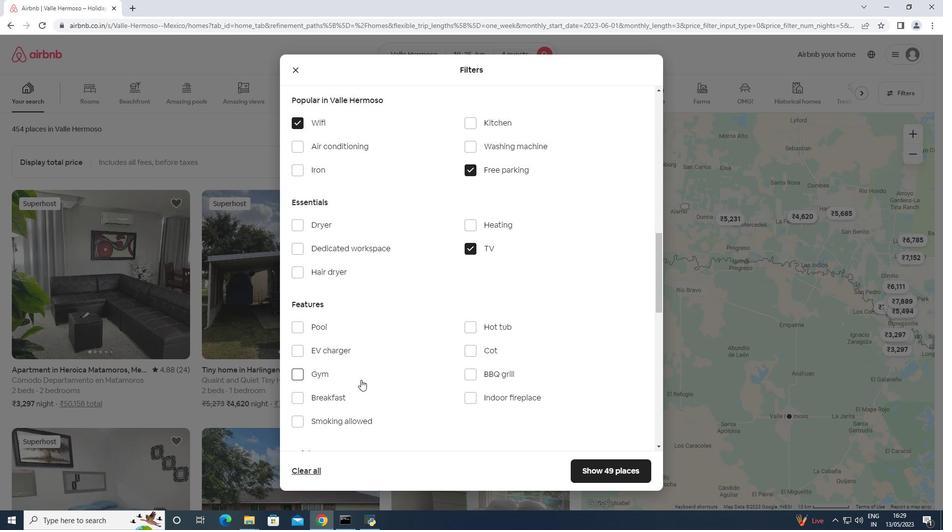 
Action: Mouse moved to (353, 397)
Screenshot: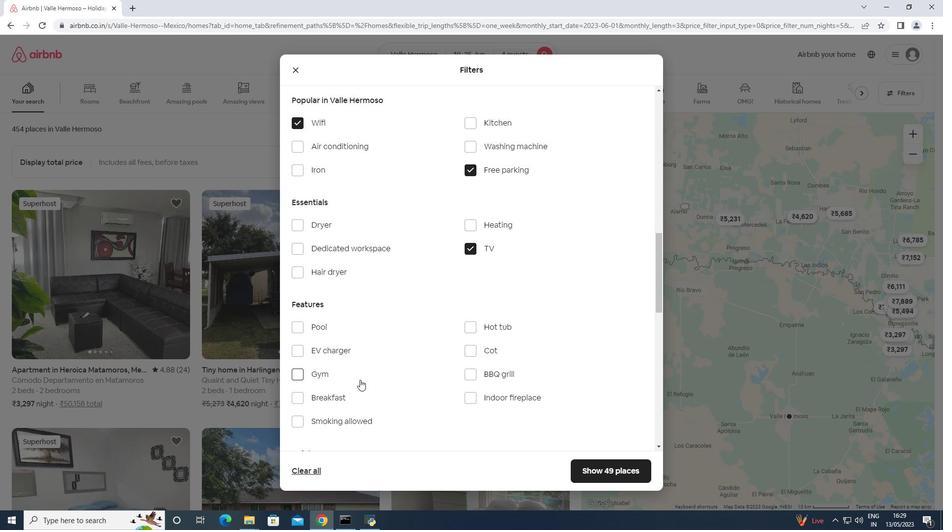 
Action: Mouse pressed left at (353, 397)
Screenshot: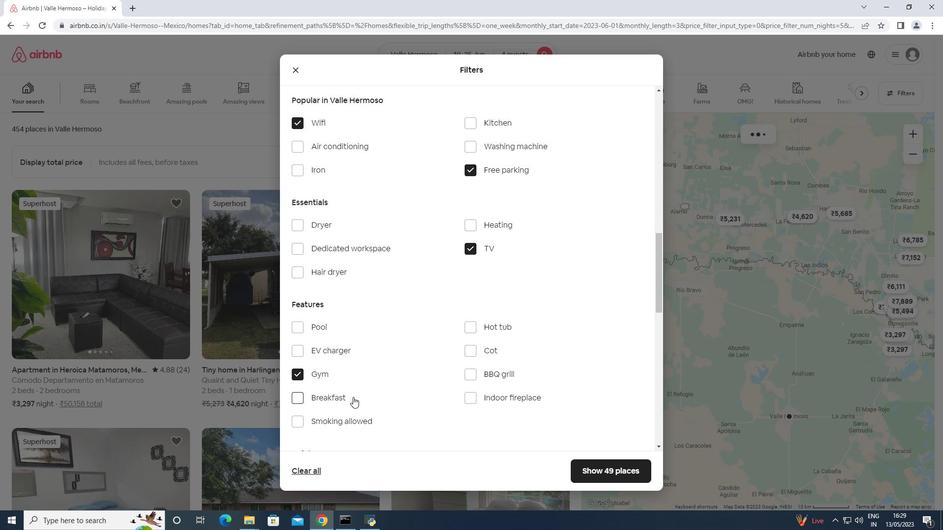 
Action: Mouse moved to (410, 354)
Screenshot: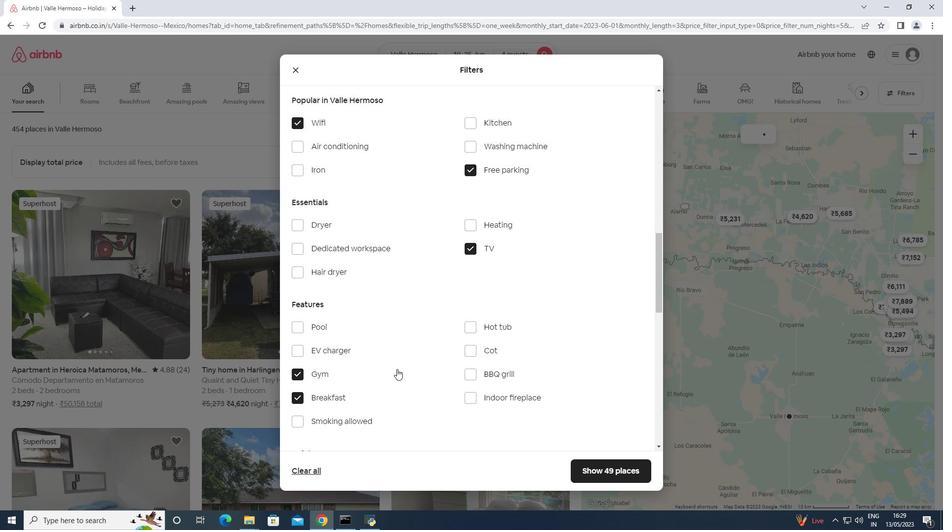 
Action: Mouse scrolled (410, 353) with delta (0, 0)
Screenshot: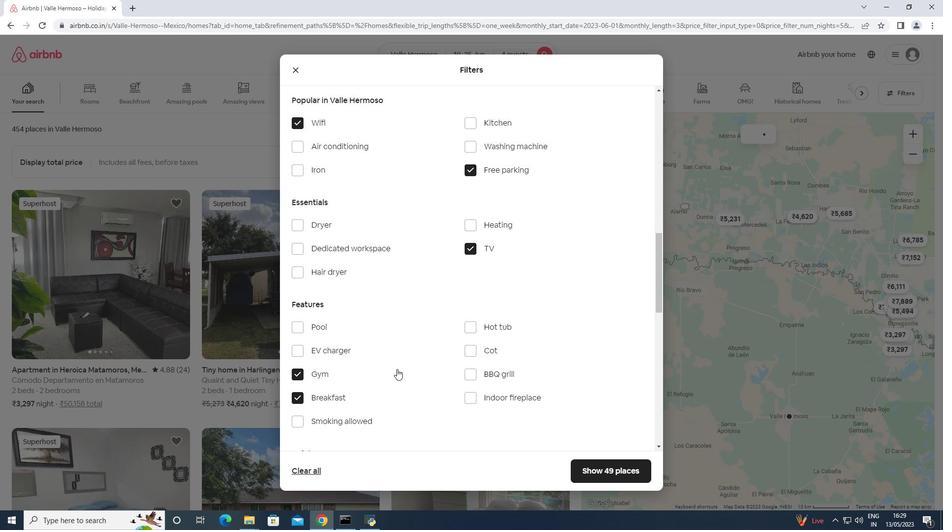 
Action: Mouse scrolled (410, 353) with delta (0, 0)
Screenshot: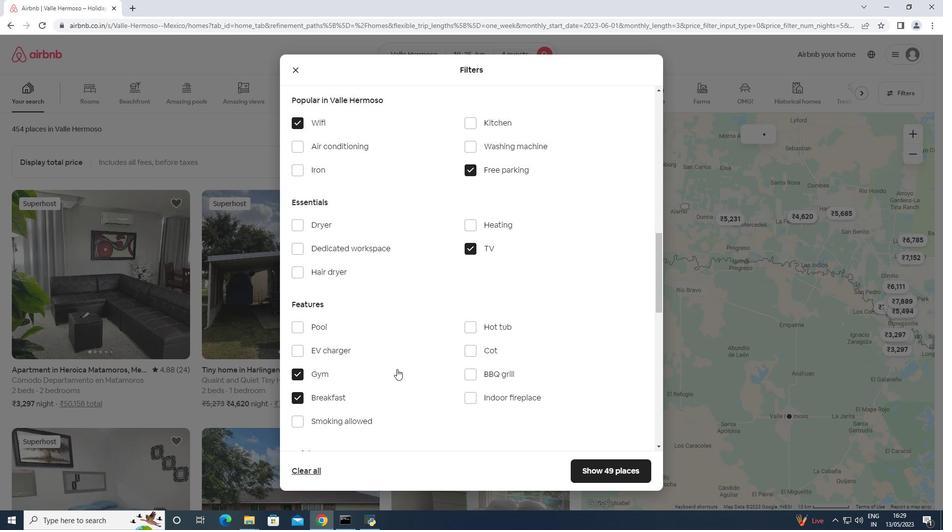 
Action: Mouse scrolled (410, 353) with delta (0, 0)
Screenshot: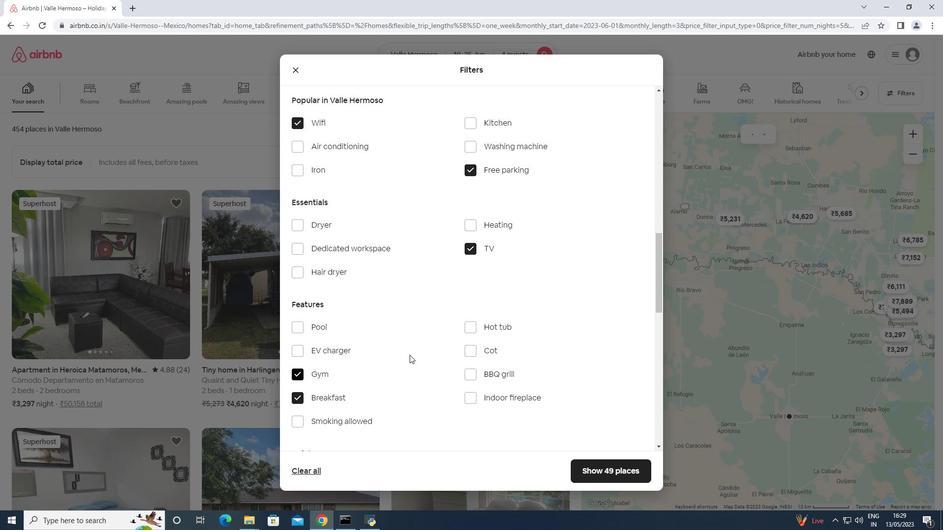 
Action: Mouse scrolled (410, 353) with delta (0, 0)
Screenshot: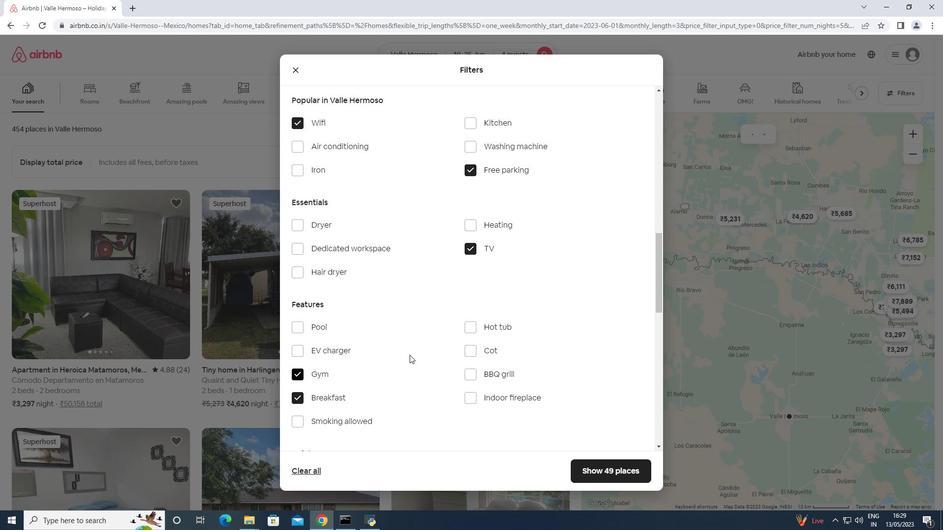 
Action: Mouse scrolled (410, 353) with delta (0, 0)
Screenshot: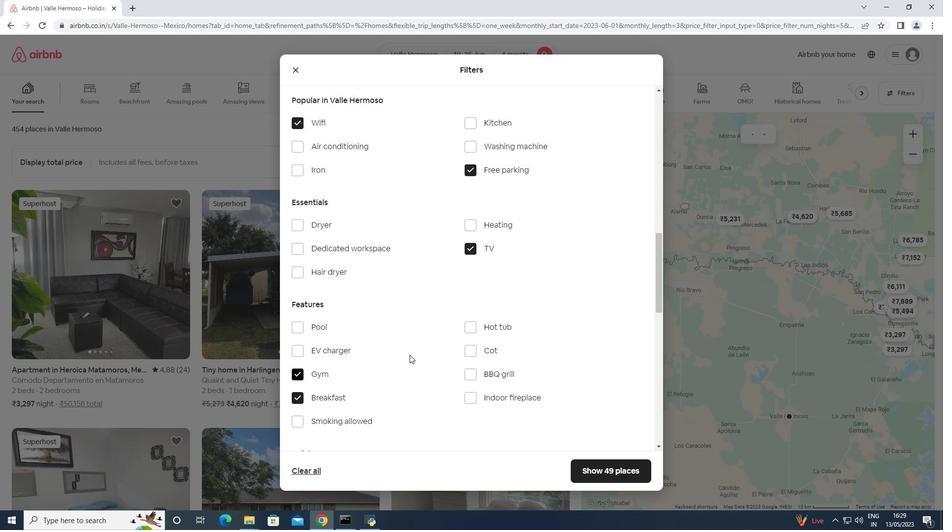 
Action: Mouse moved to (623, 370)
Screenshot: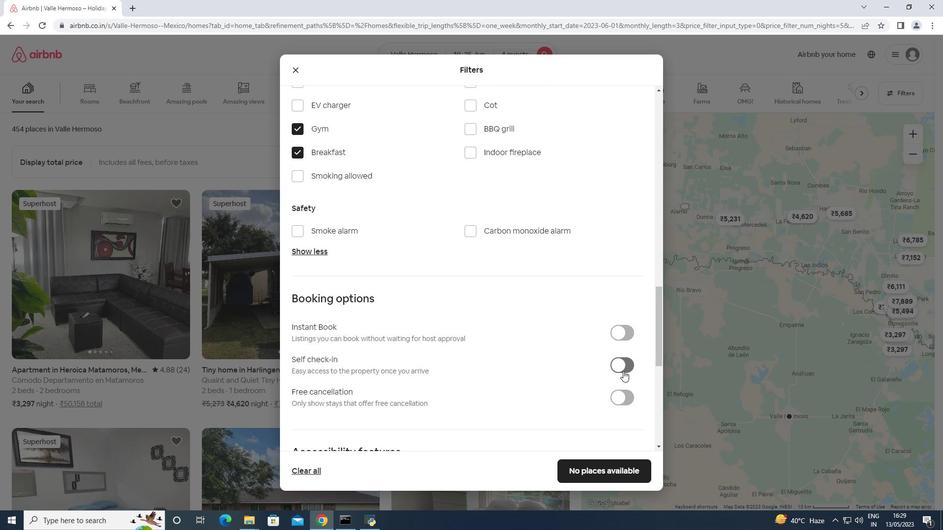 
Action: Mouse pressed left at (623, 370)
Screenshot: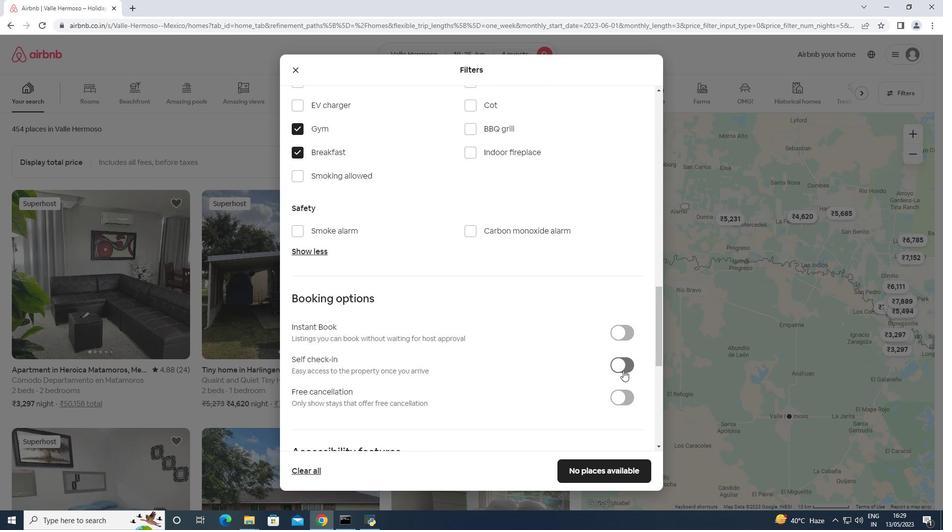 
Action: Mouse moved to (609, 366)
Screenshot: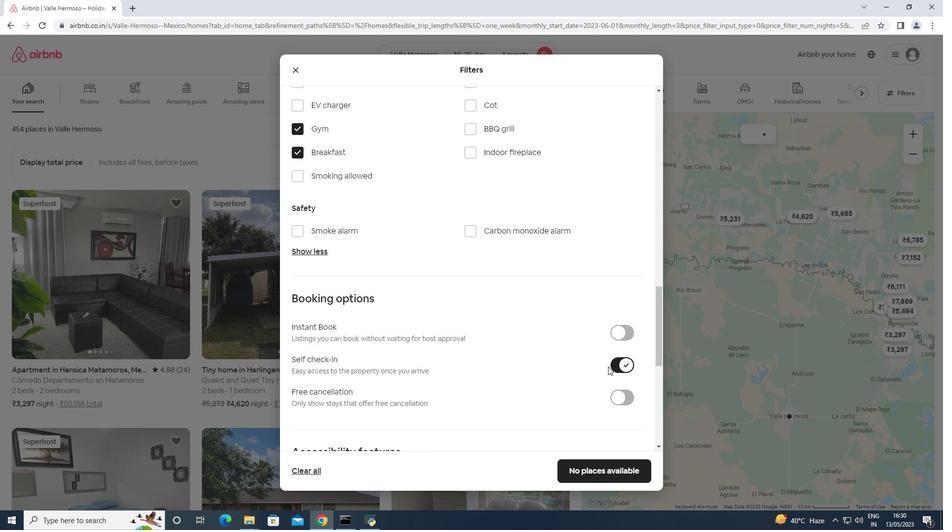 
Action: Mouse scrolled (609, 366) with delta (0, 0)
Screenshot: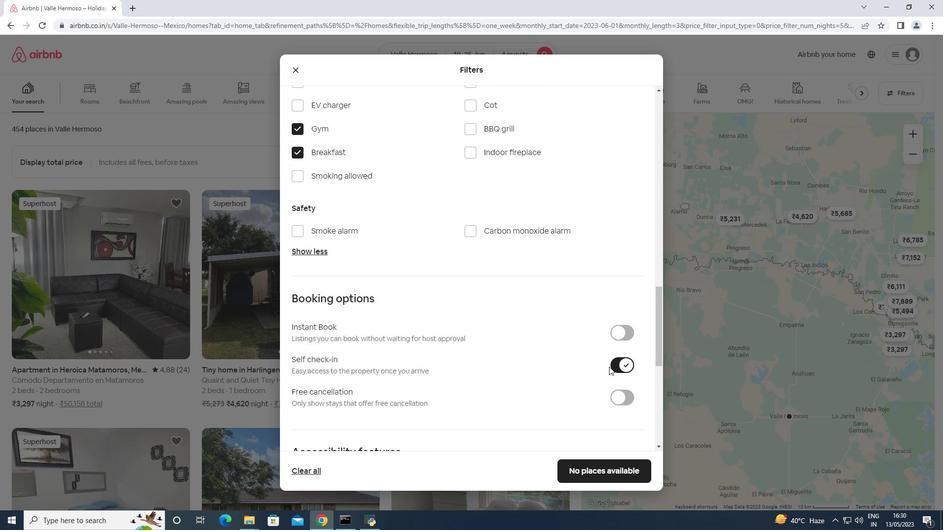 
Action: Mouse scrolled (609, 366) with delta (0, 0)
Screenshot: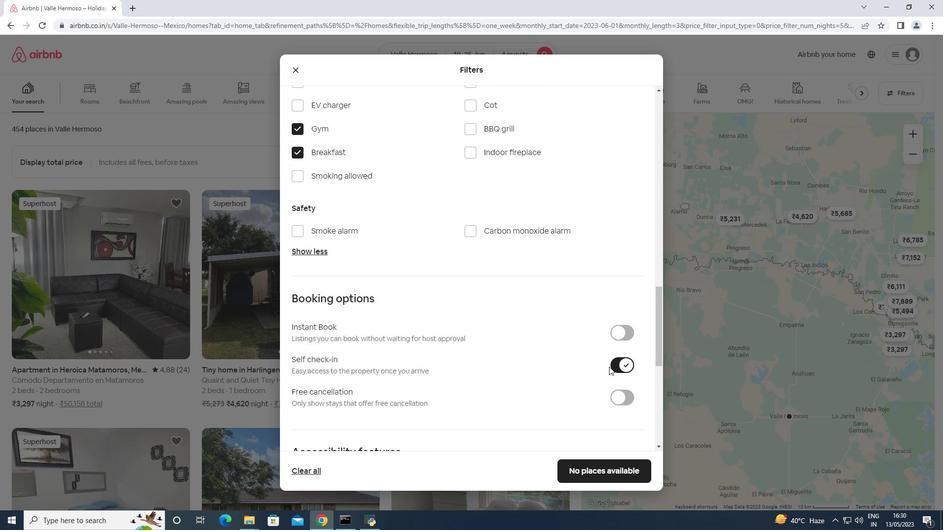 
Action: Mouse scrolled (609, 366) with delta (0, 0)
Screenshot: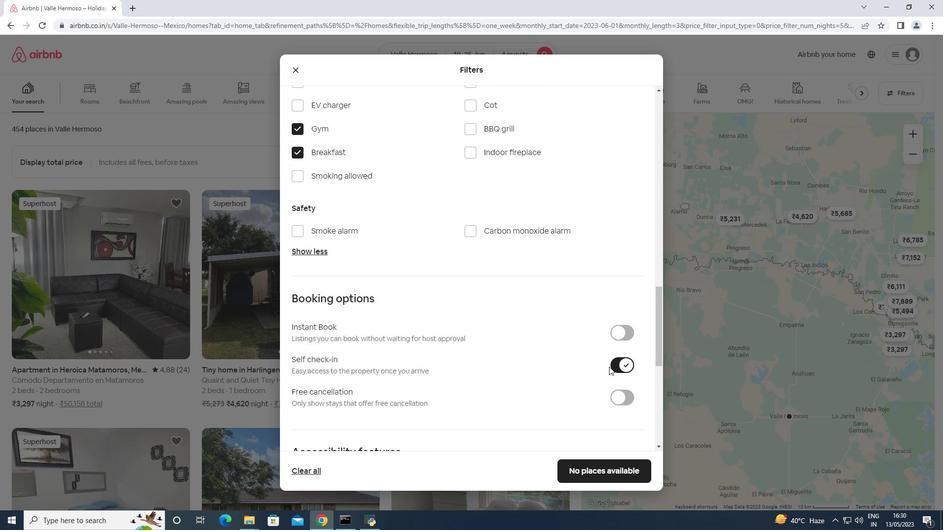 
Action: Mouse scrolled (609, 366) with delta (0, 0)
Screenshot: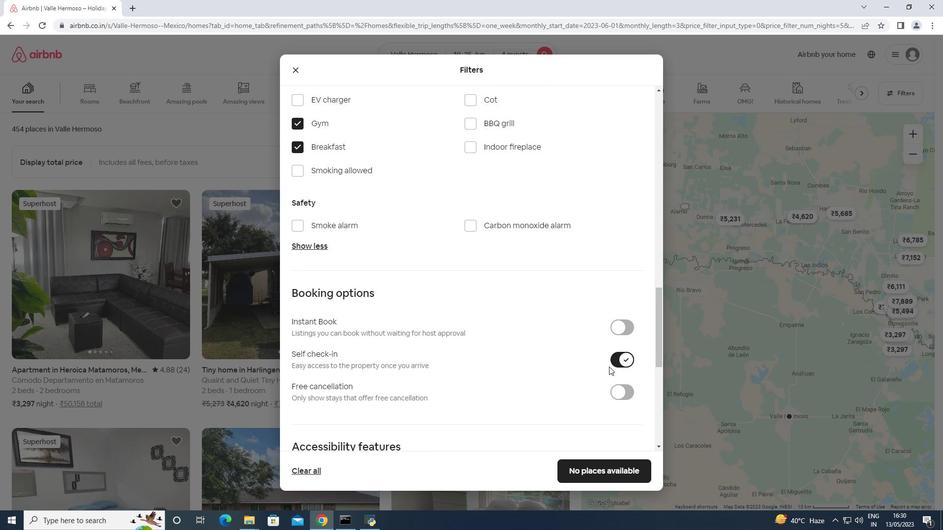 
Action: Mouse moved to (607, 367)
Screenshot: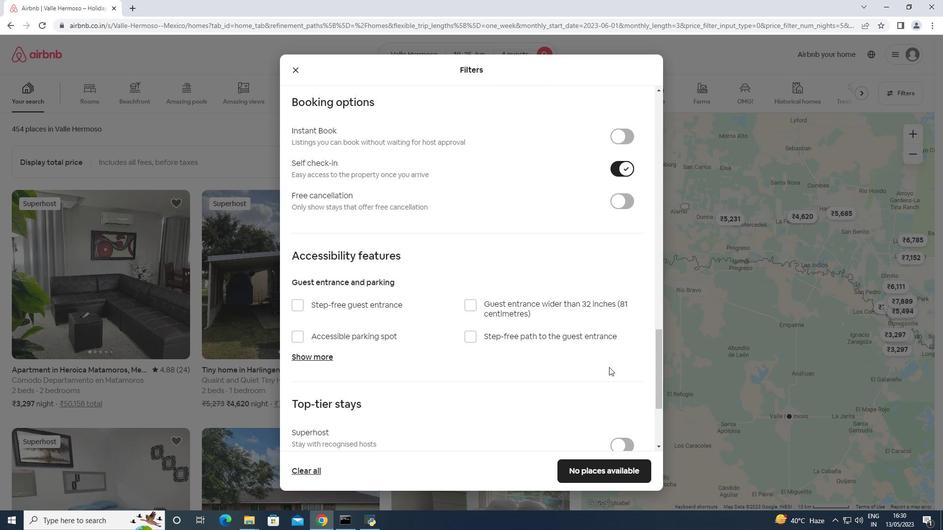 
Action: Mouse scrolled (607, 367) with delta (0, 0)
Screenshot: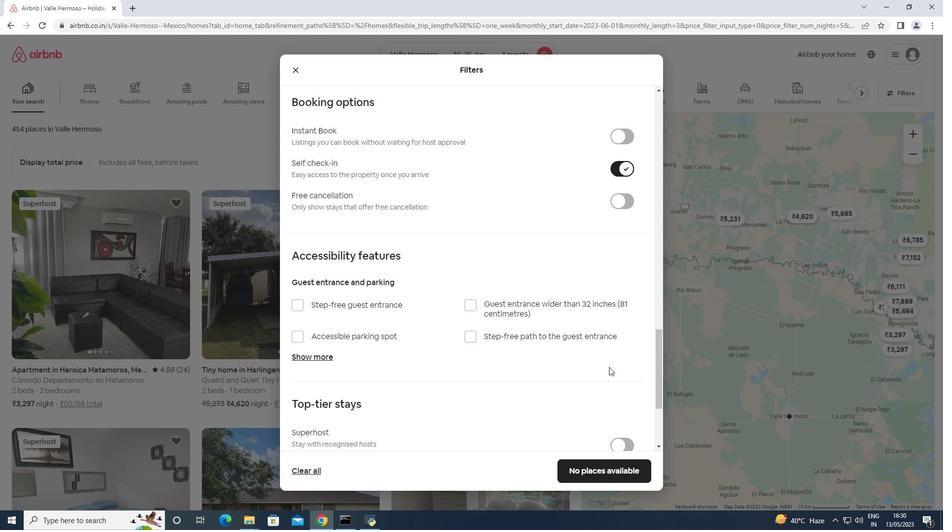 
Action: Mouse moved to (607, 368)
Screenshot: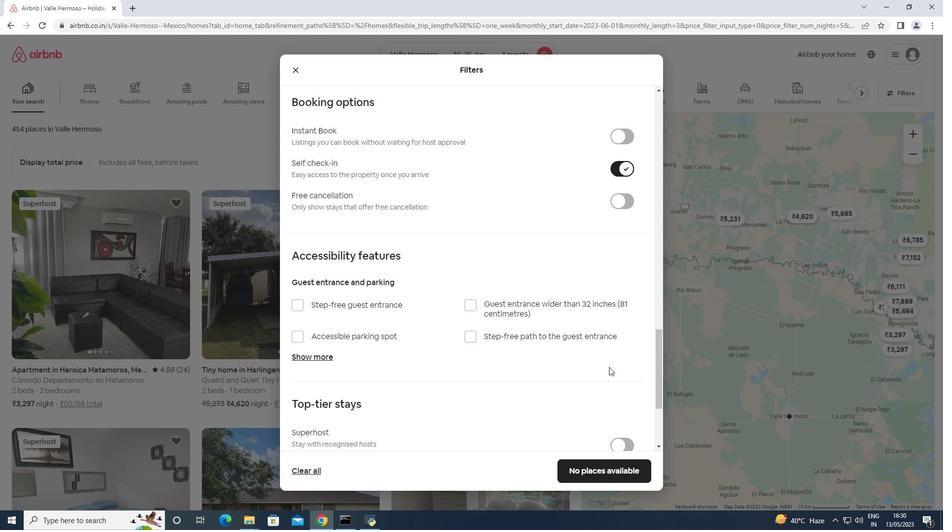 
Action: Mouse scrolled (607, 367) with delta (0, 0)
Screenshot: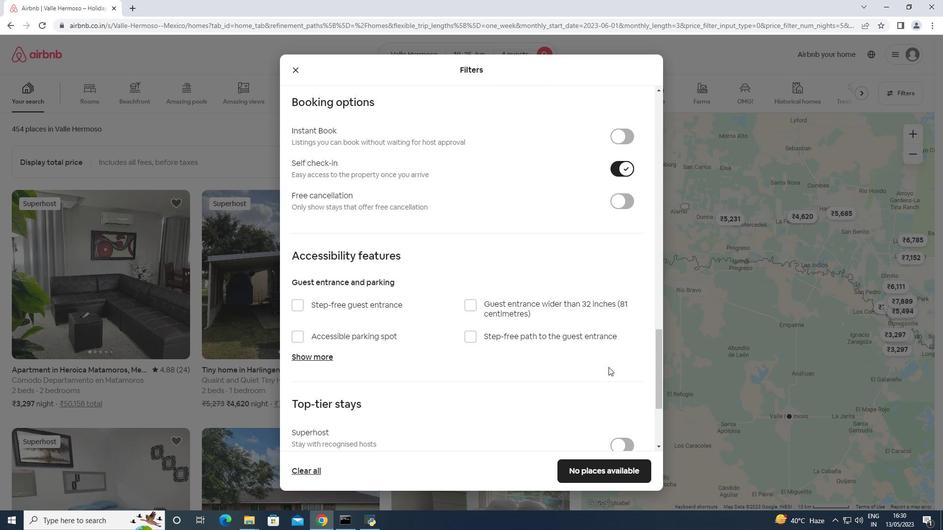 
Action: Mouse moved to (607, 368)
Screenshot: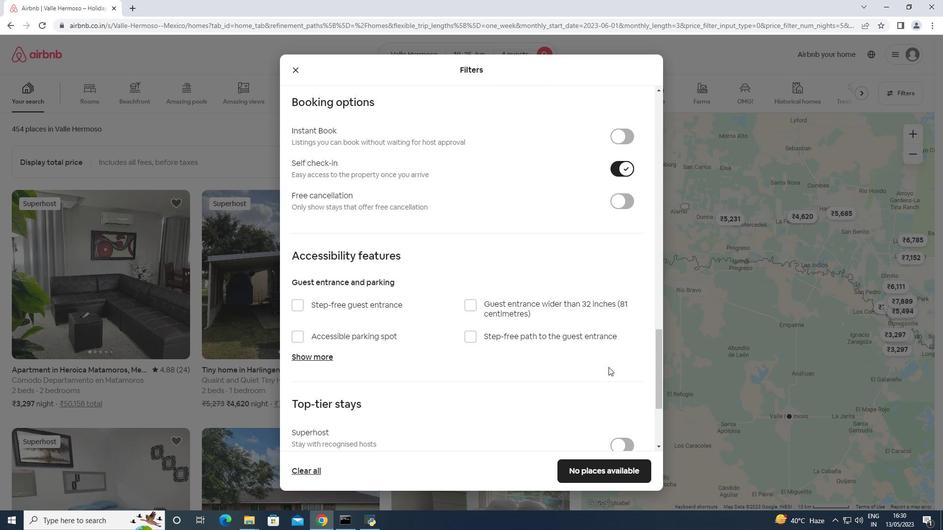 
Action: Mouse scrolled (607, 368) with delta (0, 0)
Screenshot: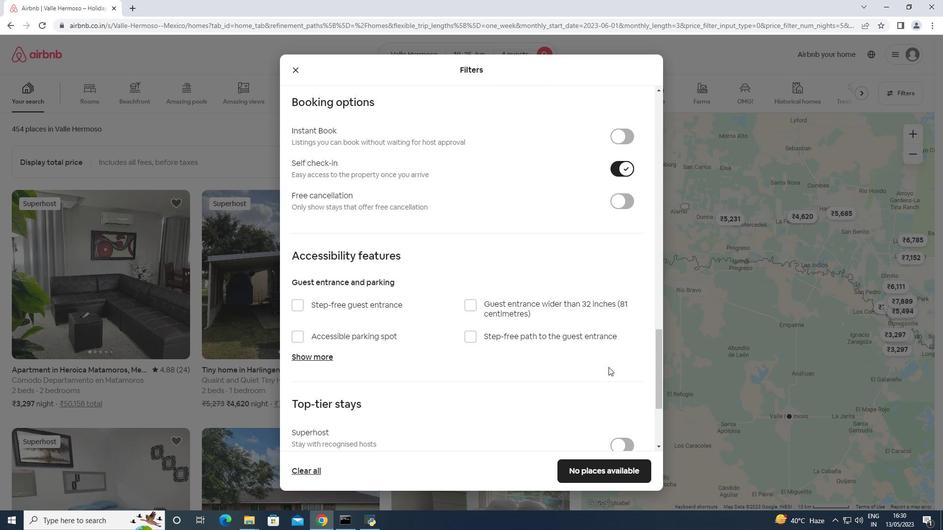 
Action: Mouse scrolled (607, 368) with delta (0, 0)
Screenshot: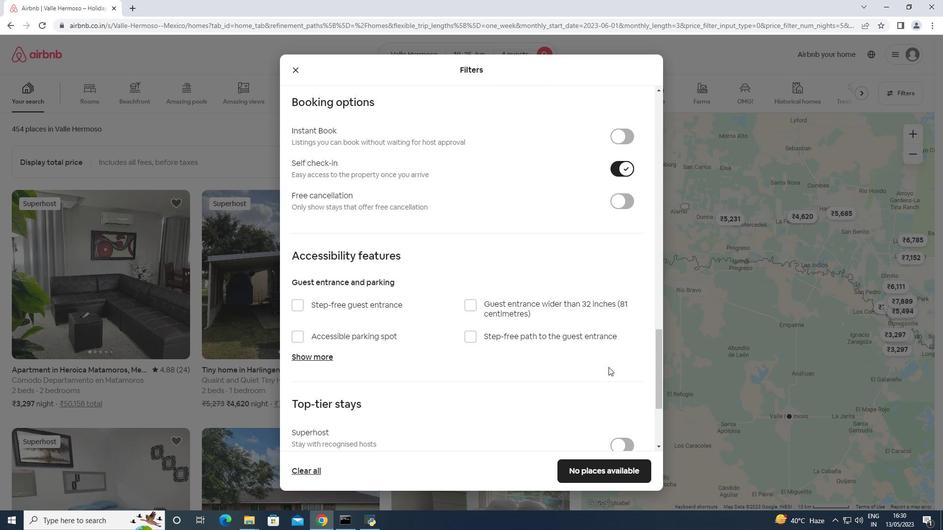 
Action: Mouse moved to (606, 368)
Screenshot: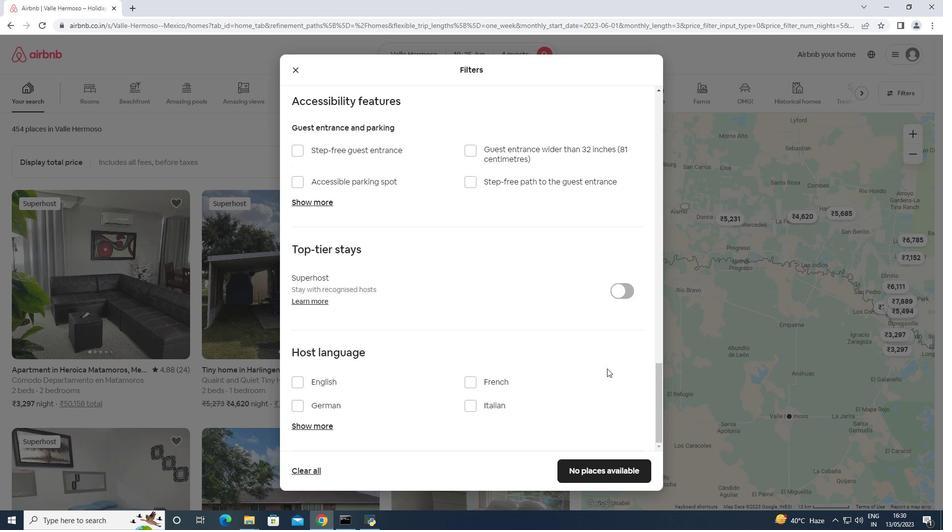 
Action: Mouse scrolled (606, 368) with delta (0, 0)
Screenshot: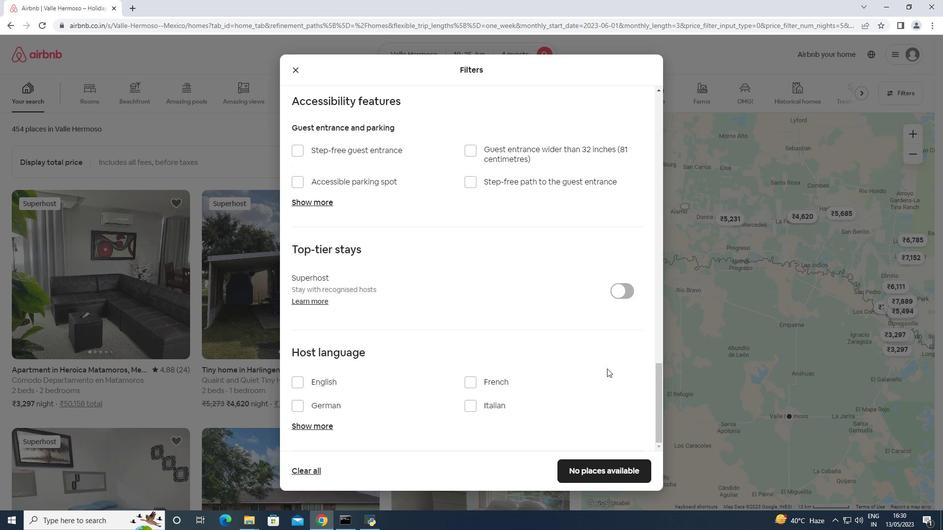 
Action: Mouse moved to (606, 369)
Screenshot: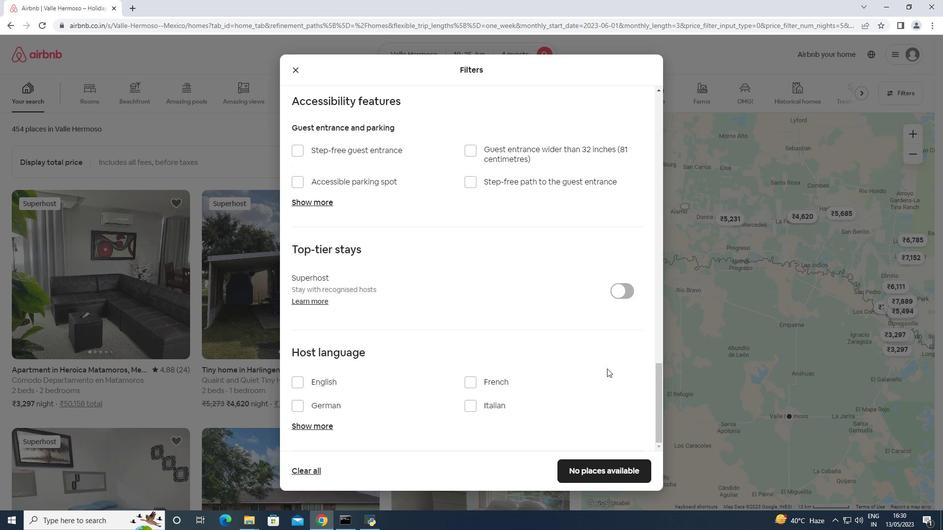 
Action: Mouse scrolled (606, 368) with delta (0, 0)
Screenshot: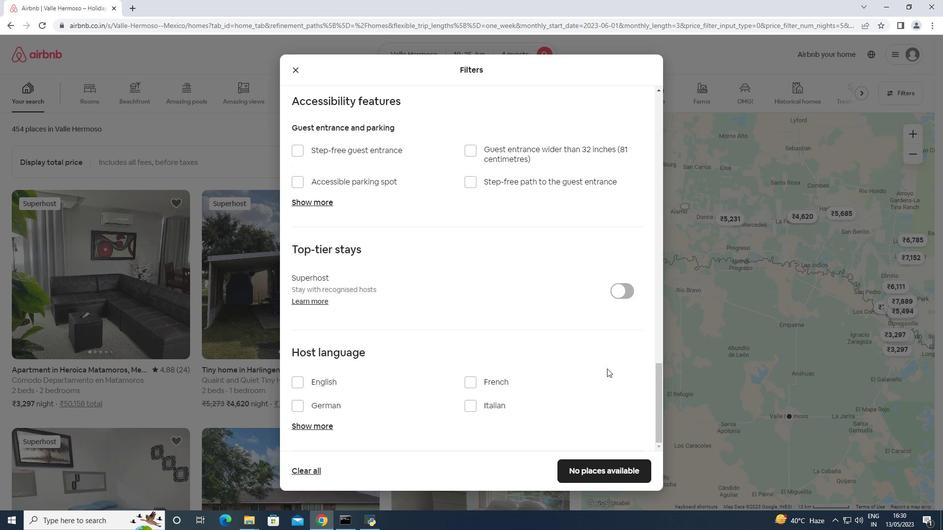 
Action: Mouse moved to (606, 369)
Screenshot: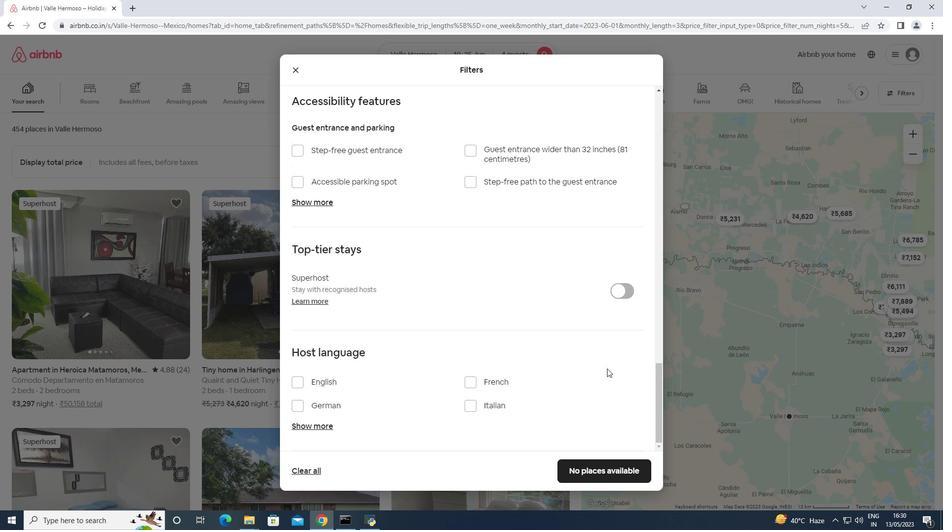 
Action: Mouse scrolled (606, 368) with delta (0, 0)
Screenshot: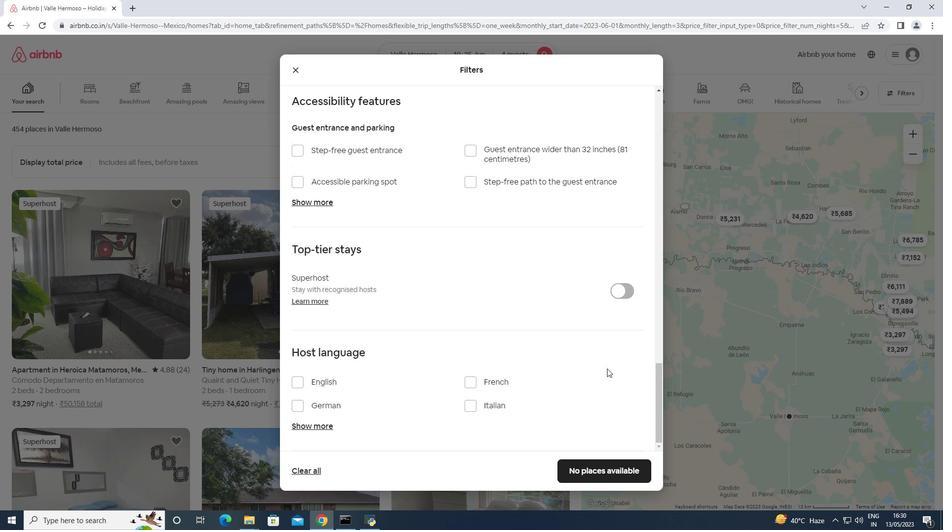 
Action: Mouse moved to (606, 369)
Screenshot: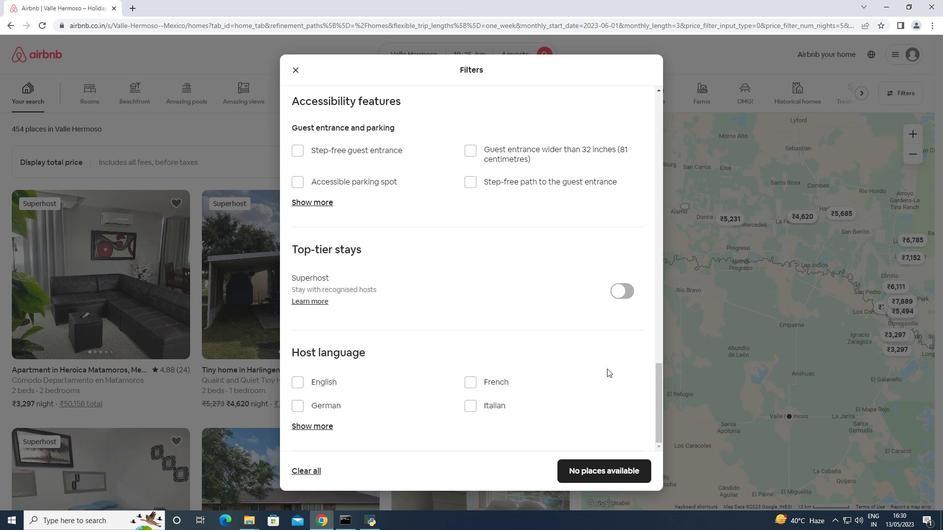 
Action: Mouse scrolled (606, 369) with delta (0, 0)
Screenshot: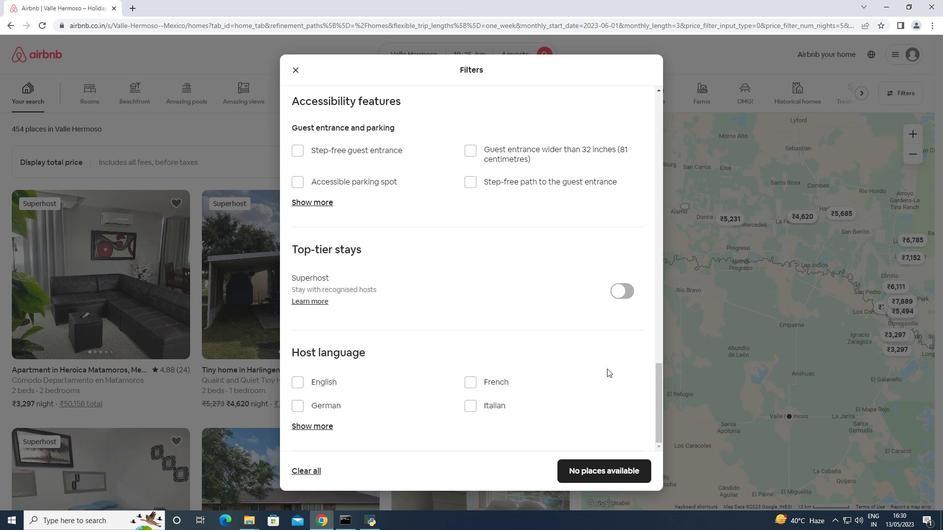 
Action: Mouse moved to (353, 382)
Screenshot: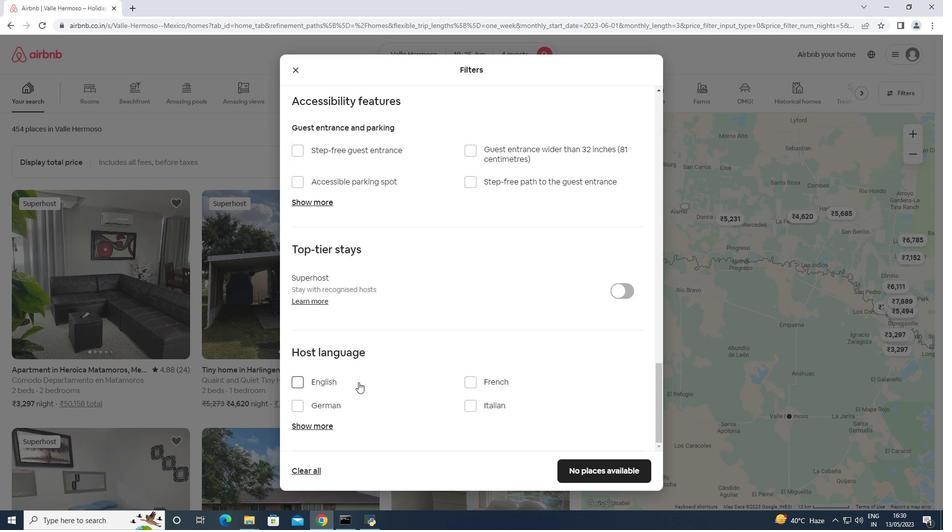 
Action: Mouse pressed left at (353, 382)
Screenshot: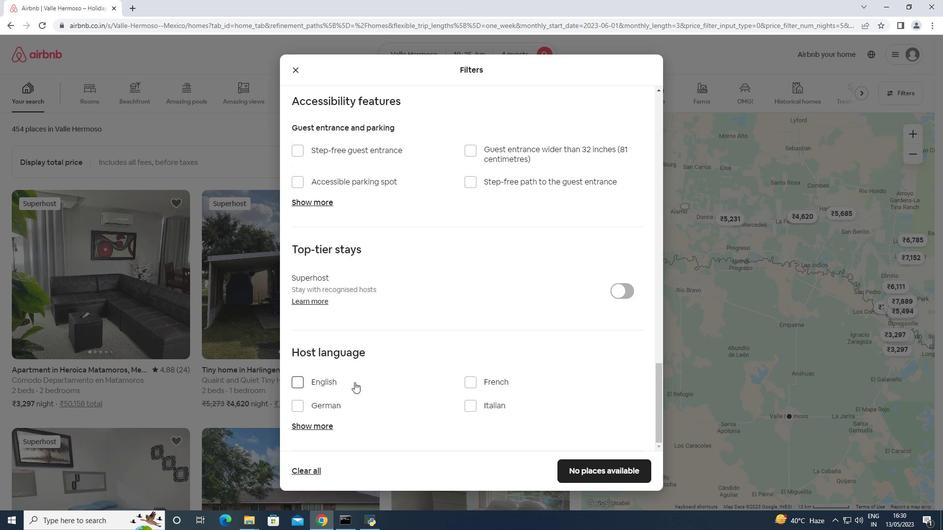 
Action: Mouse moved to (634, 474)
Screenshot: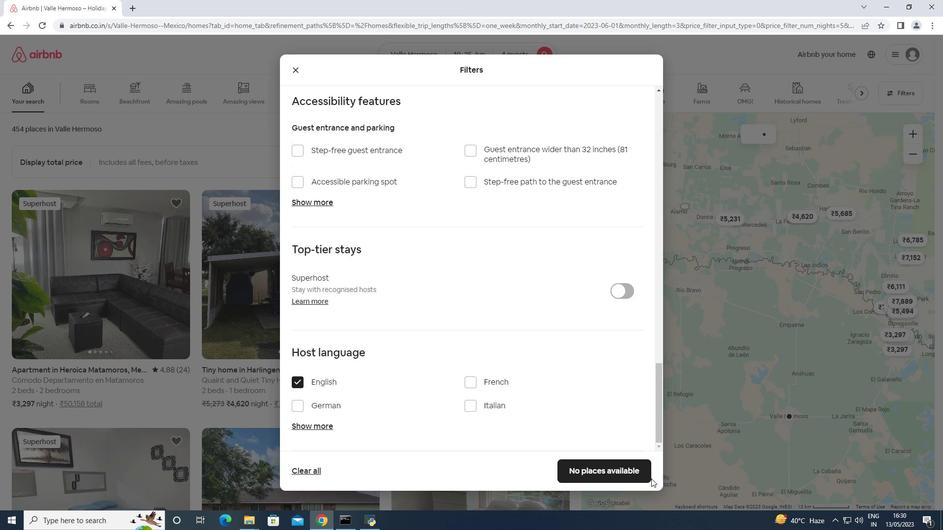 
Action: Mouse pressed left at (634, 474)
Screenshot: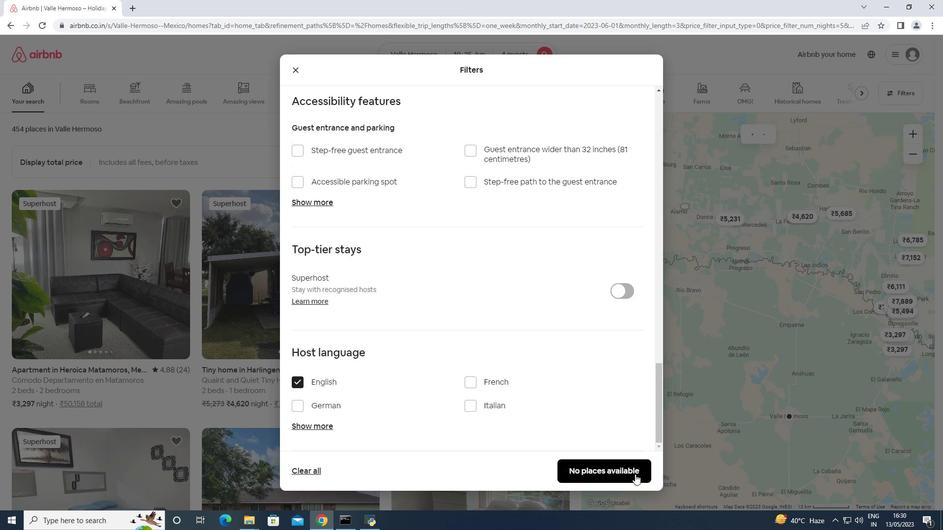 
Action: Mouse moved to (601, 273)
Screenshot: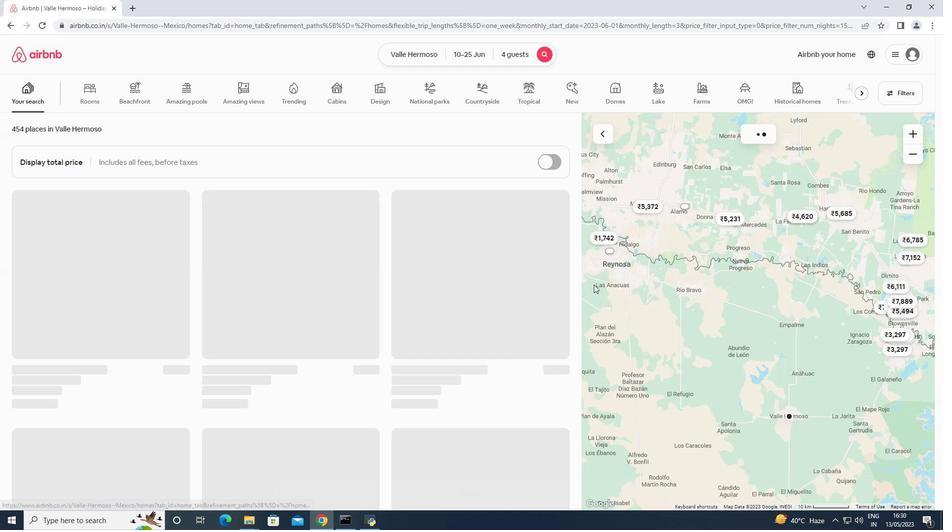 
